 Task: Start a Sprint called Sprint0000000156 in Scrum Project Project0000000052 in Jira. Create a Scrum Project Project0000000053 in Jira. Create a Scrum Project Project0000000054 in Jira. Add Person0000000105 as Team Member of Scrum Project Project0000000053 in Jira. Add Person0000000106 as Team Member of Scrum Project Project0000000053 in Jira
Action: Mouse moved to (124, 307)
Screenshot: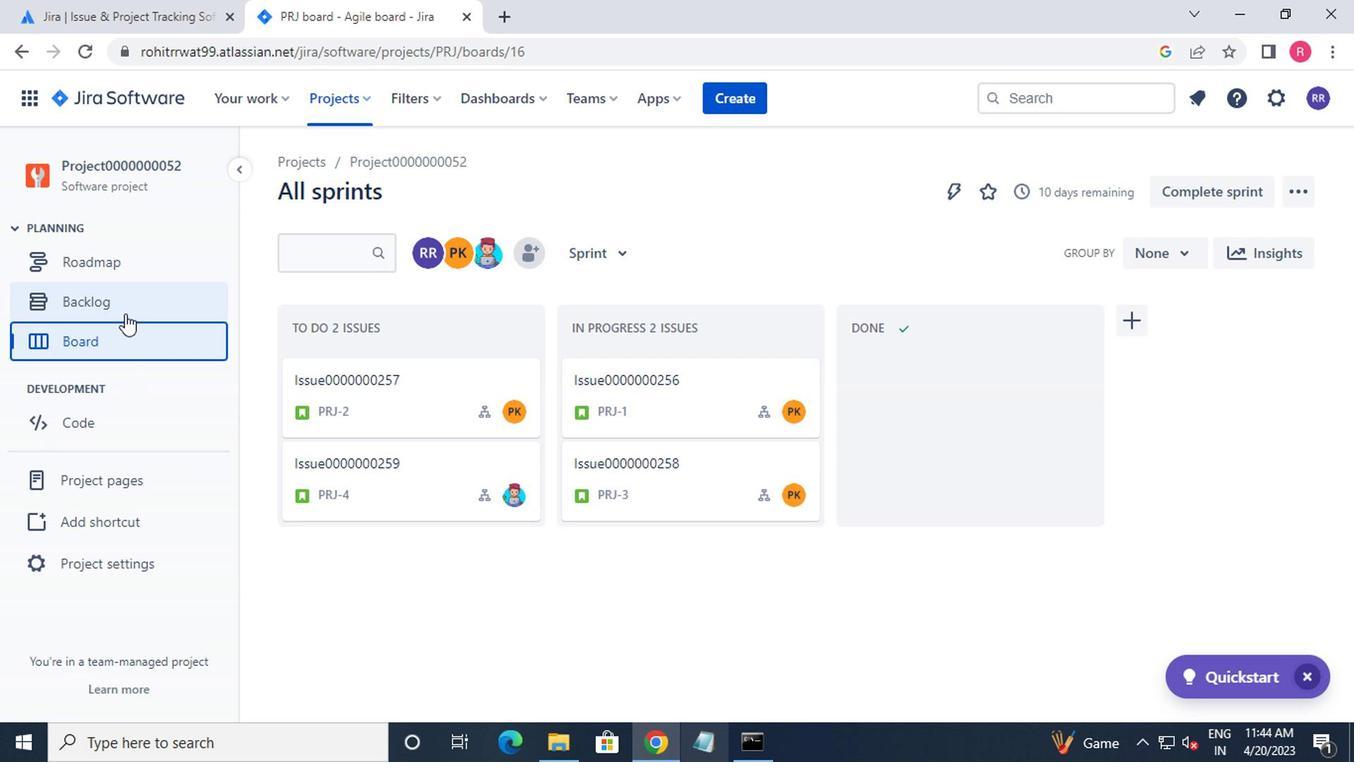 
Action: Mouse pressed left at (124, 307)
Screenshot: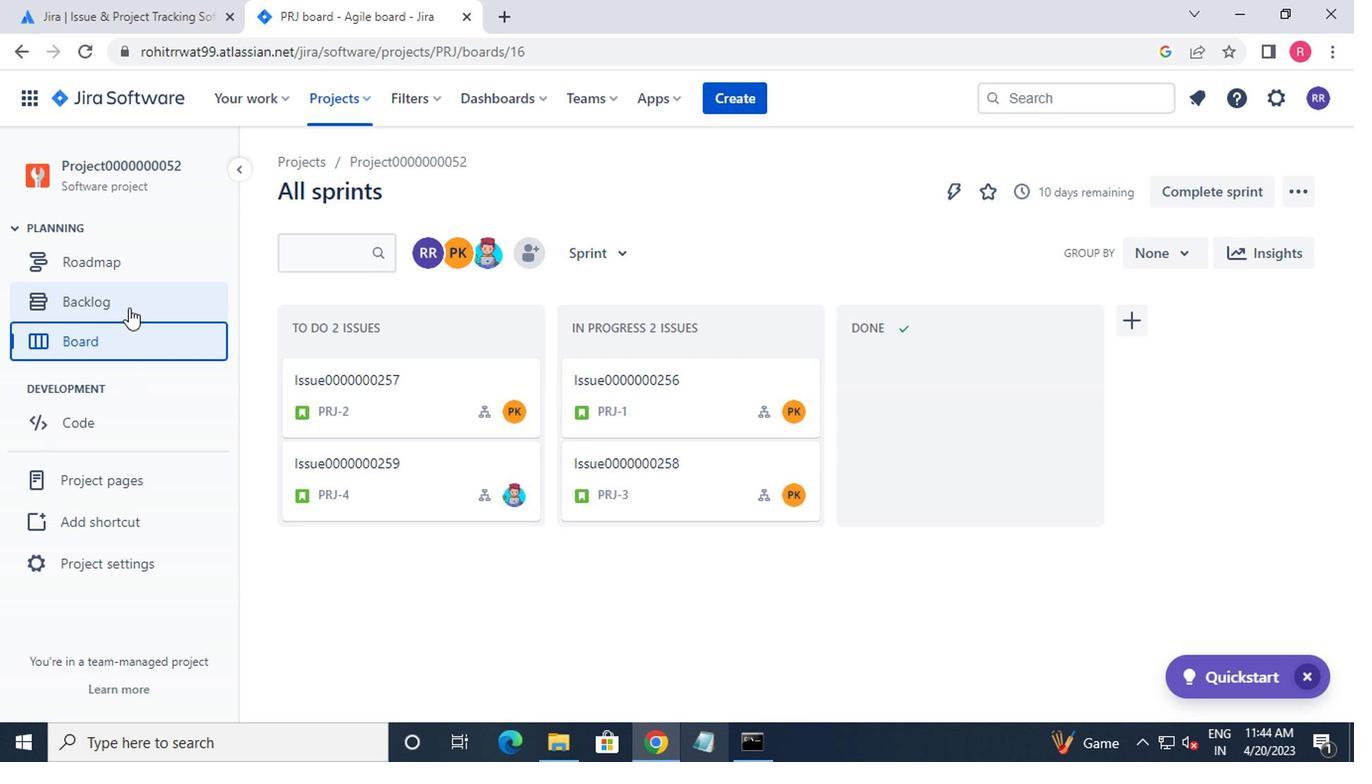 
Action: Mouse moved to (475, 422)
Screenshot: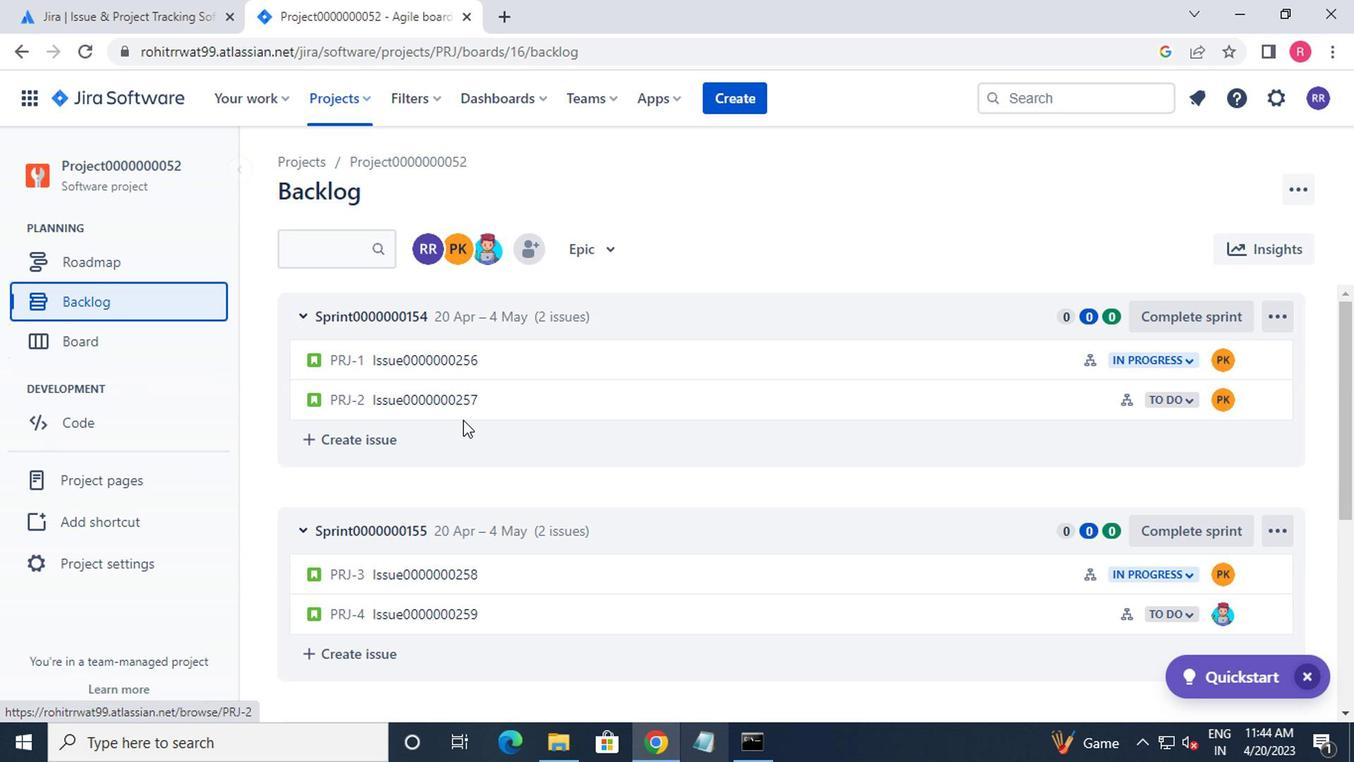 
Action: Mouse scrolled (475, 421) with delta (0, -1)
Screenshot: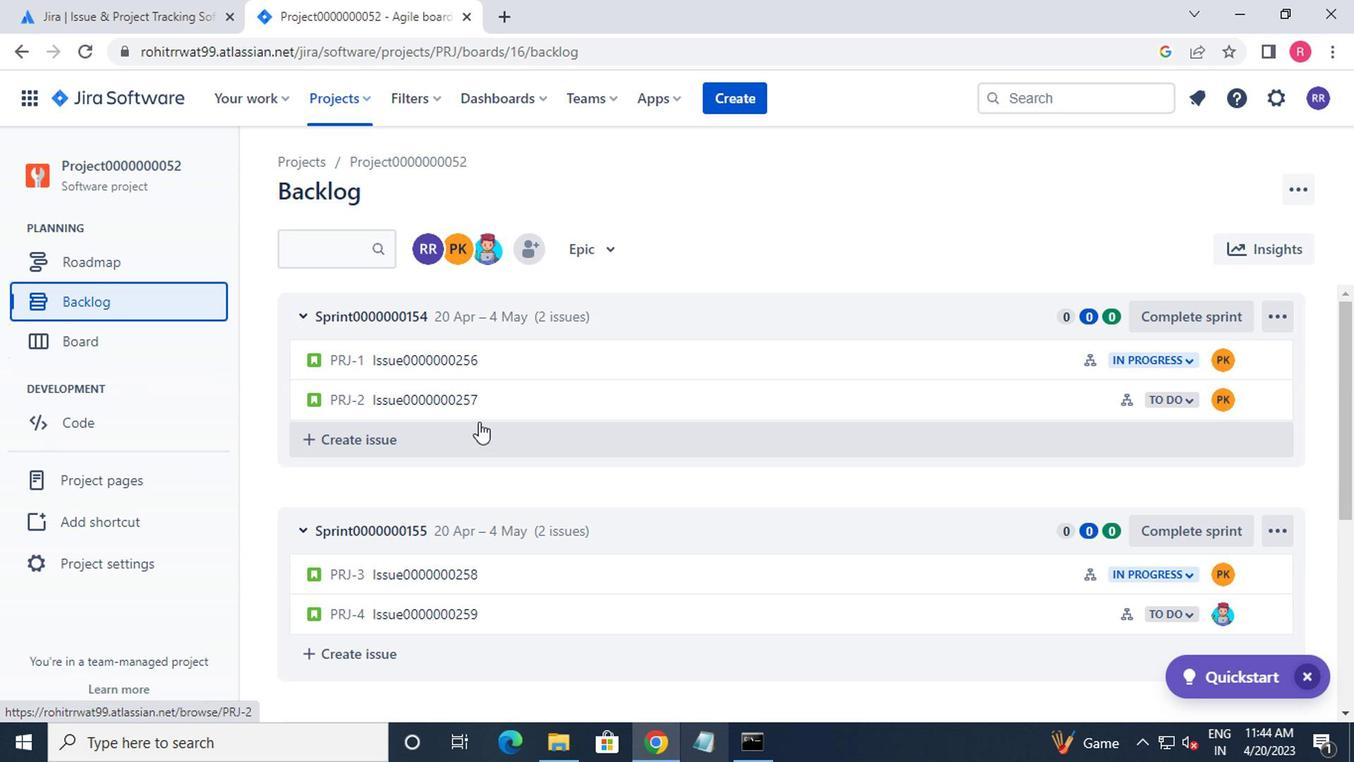 
Action: Mouse moved to (475, 424)
Screenshot: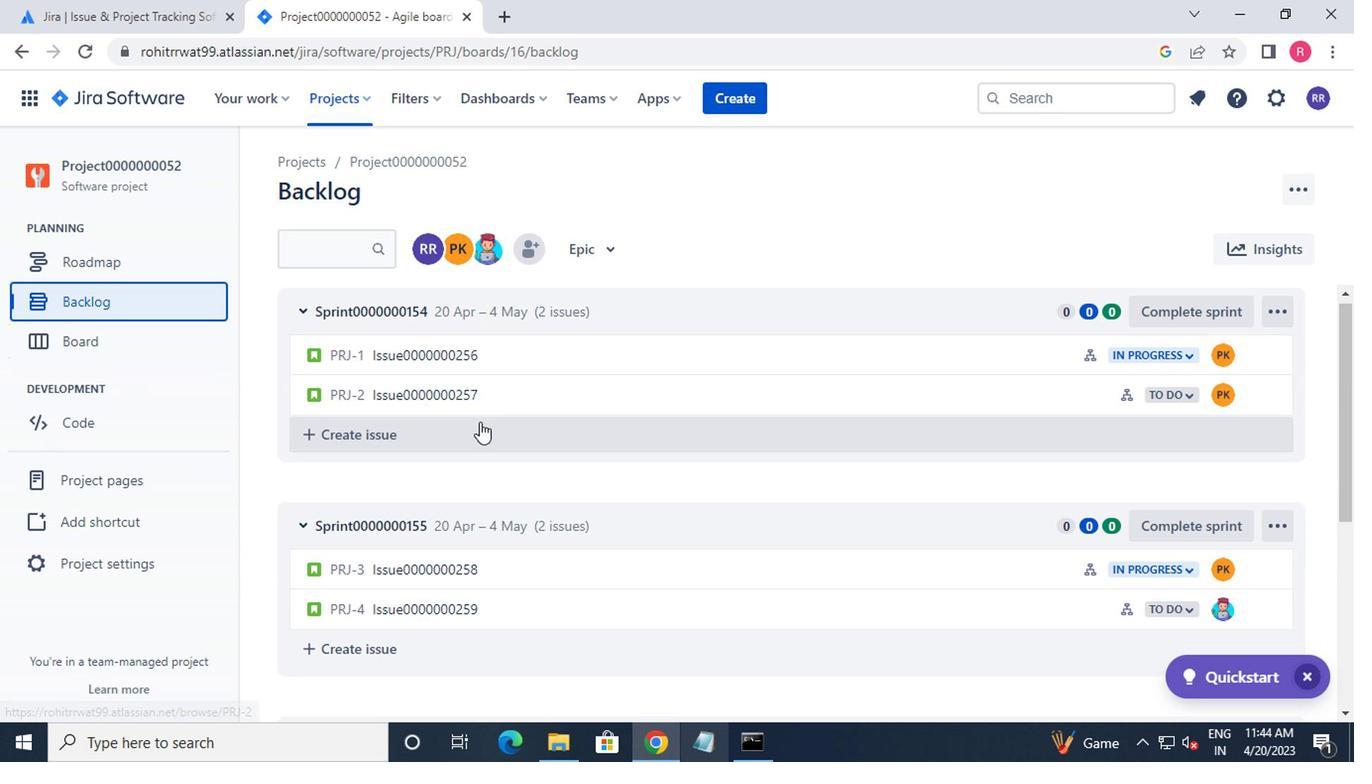 
Action: Mouse scrolled (475, 423) with delta (0, -1)
Screenshot: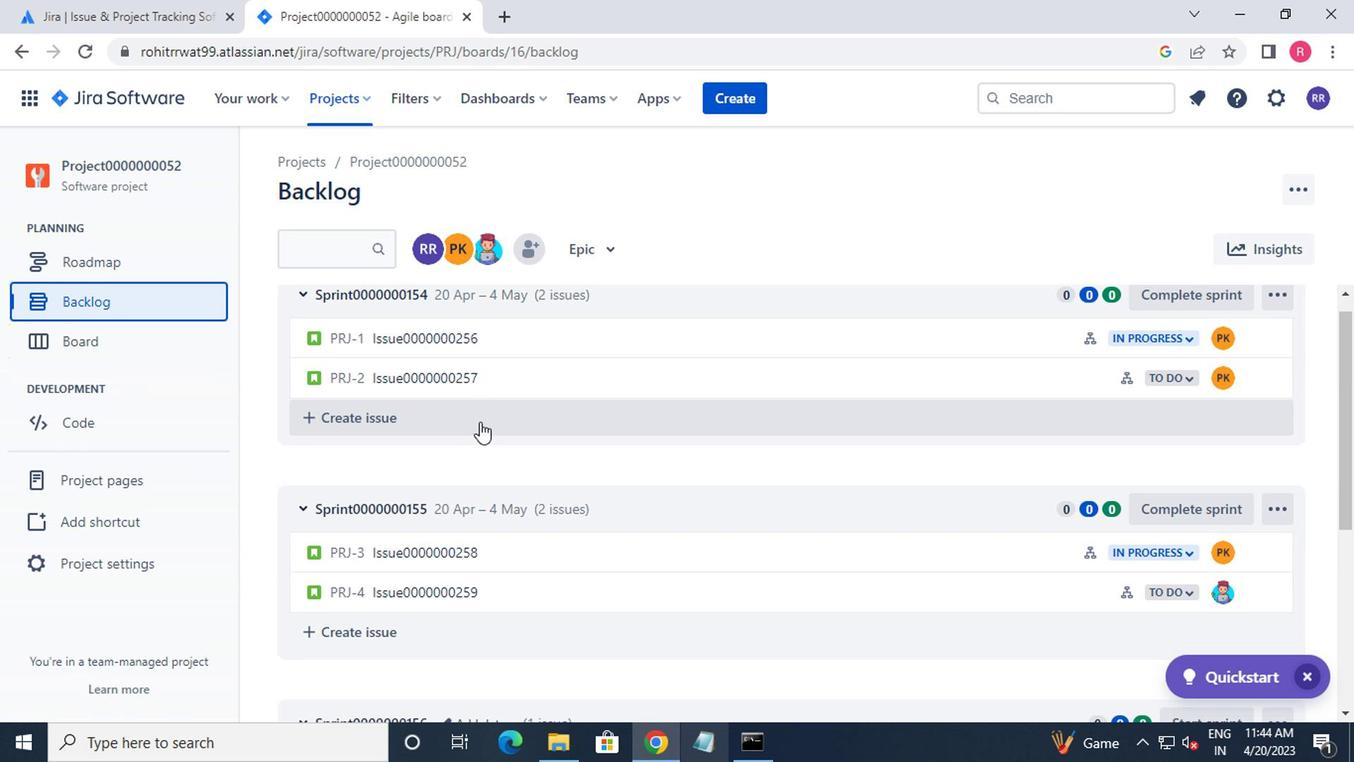 
Action: Mouse moved to (1195, 547)
Screenshot: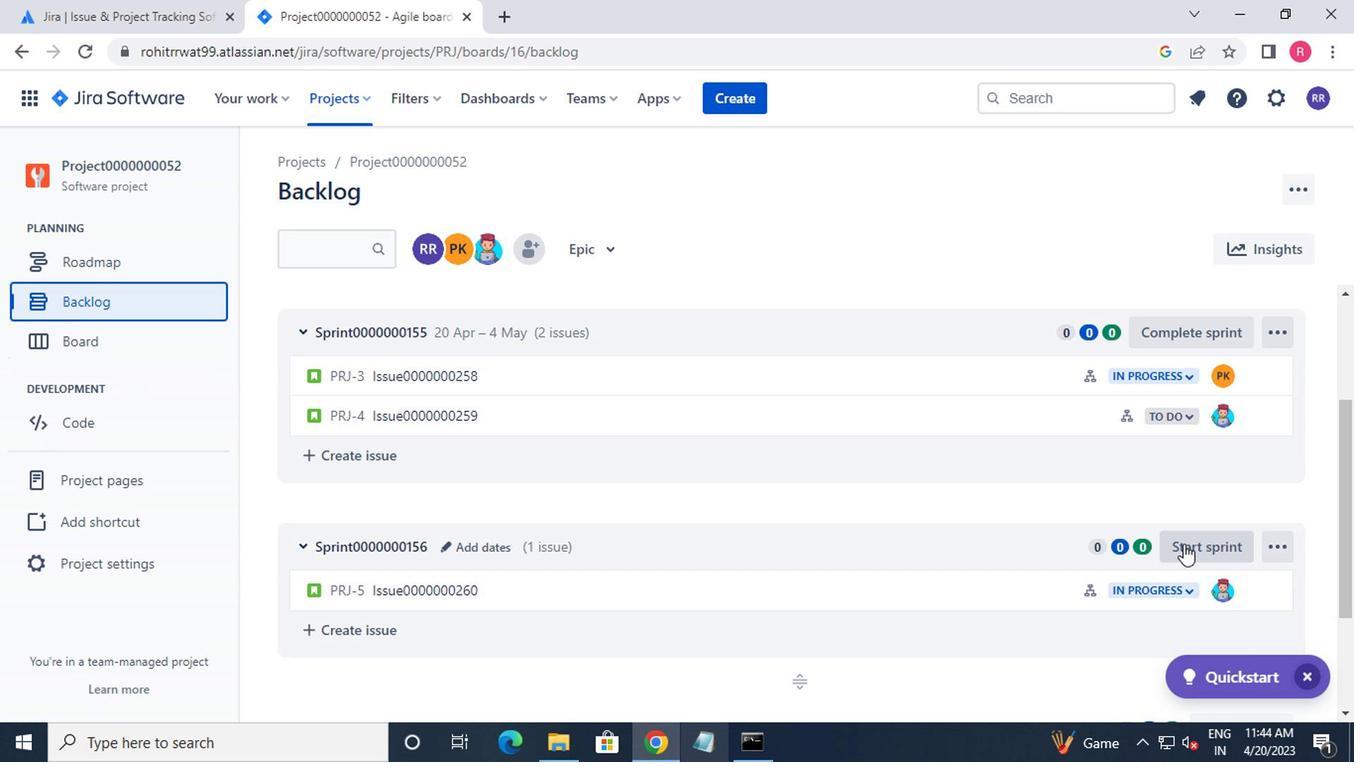 
Action: Mouse pressed left at (1195, 547)
Screenshot: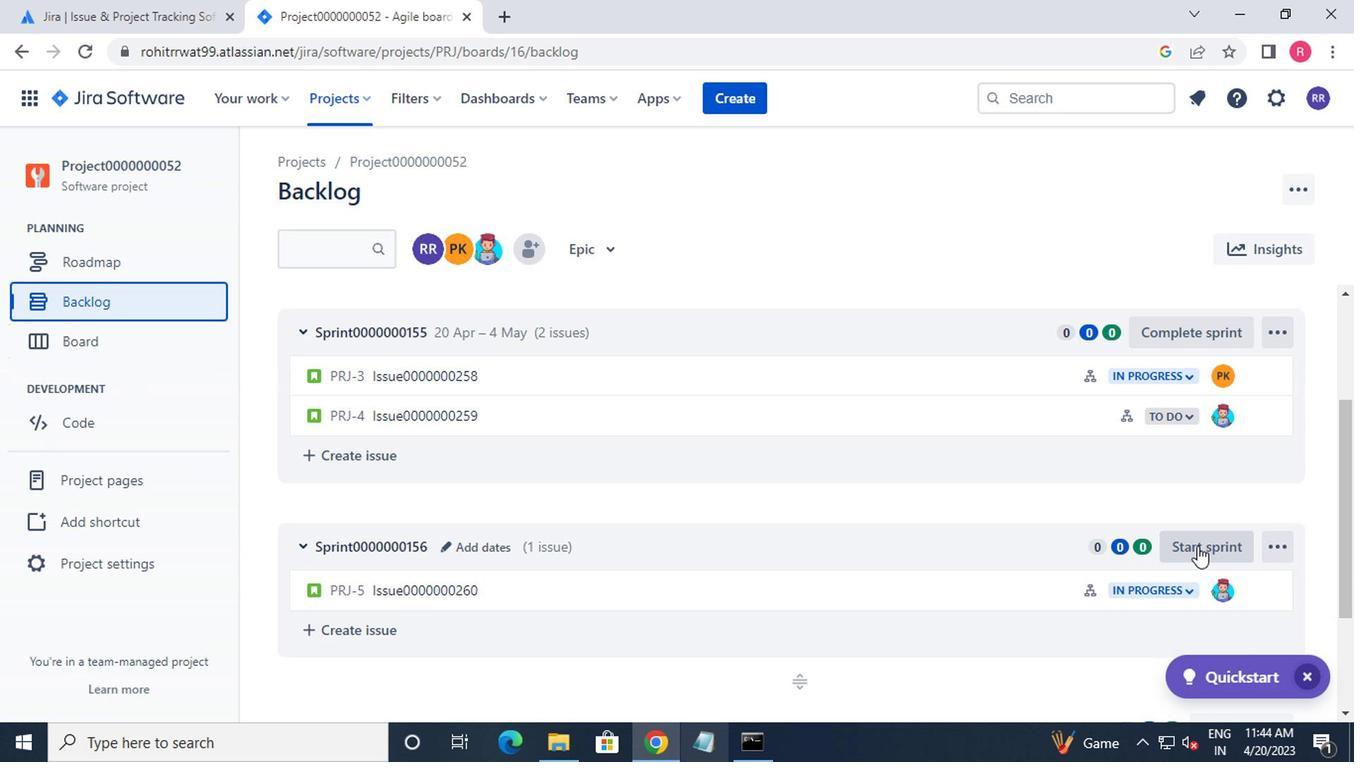 
Action: Mouse moved to (865, 695)
Screenshot: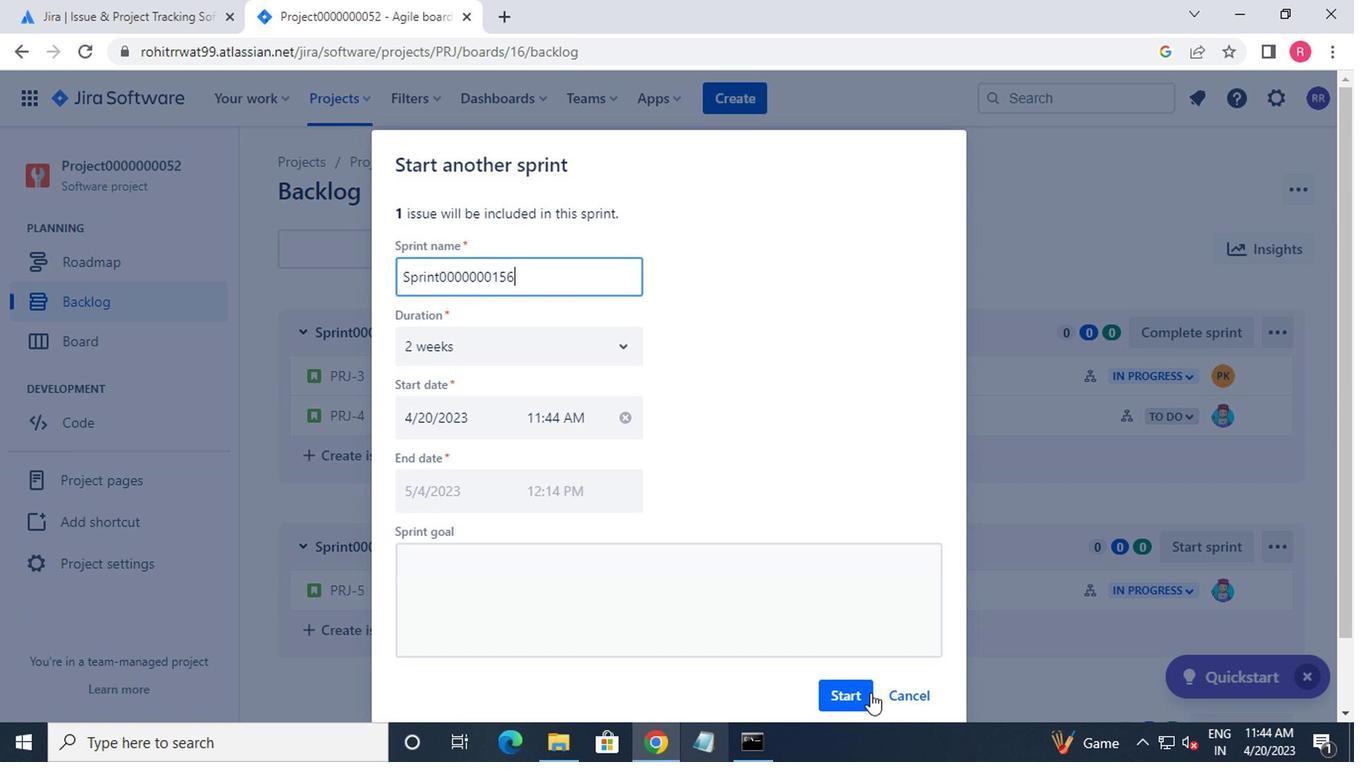 
Action: Mouse pressed left at (865, 695)
Screenshot: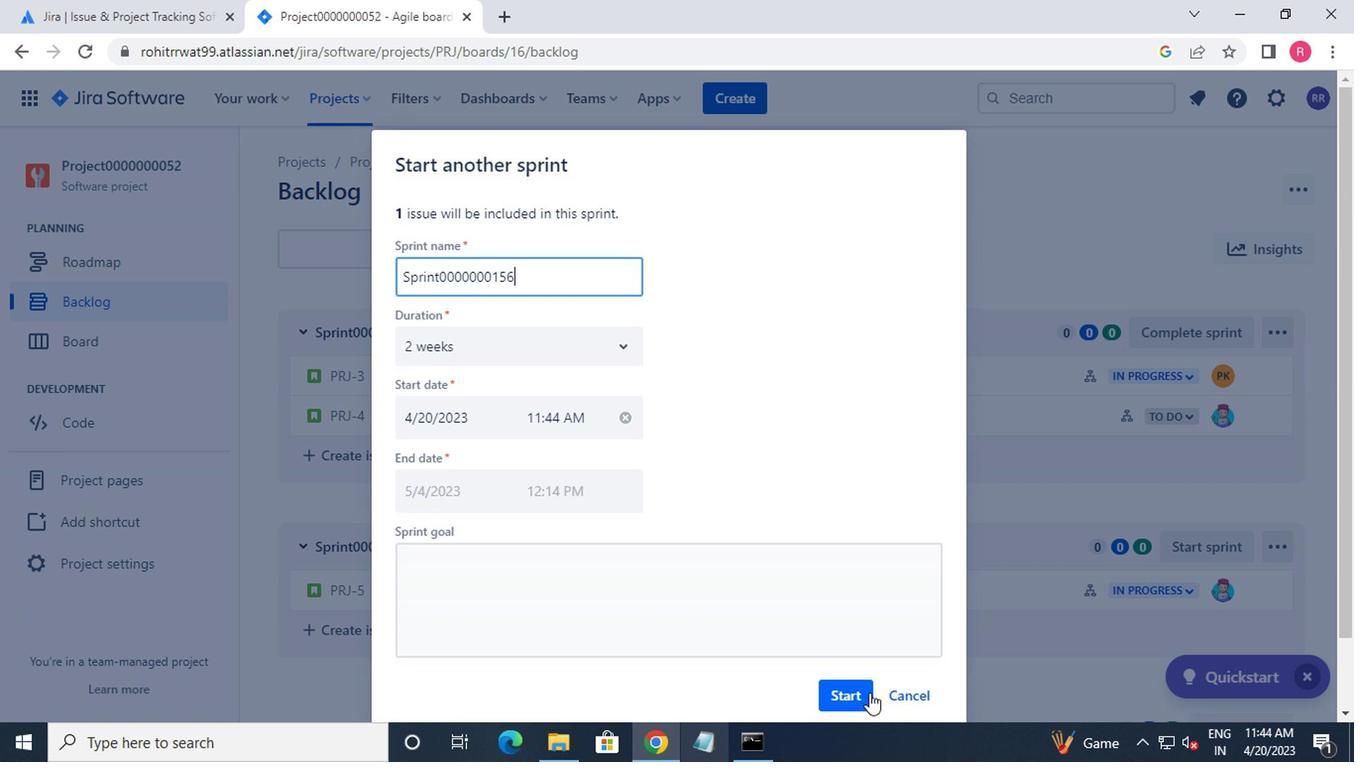 
Action: Mouse moved to (333, 106)
Screenshot: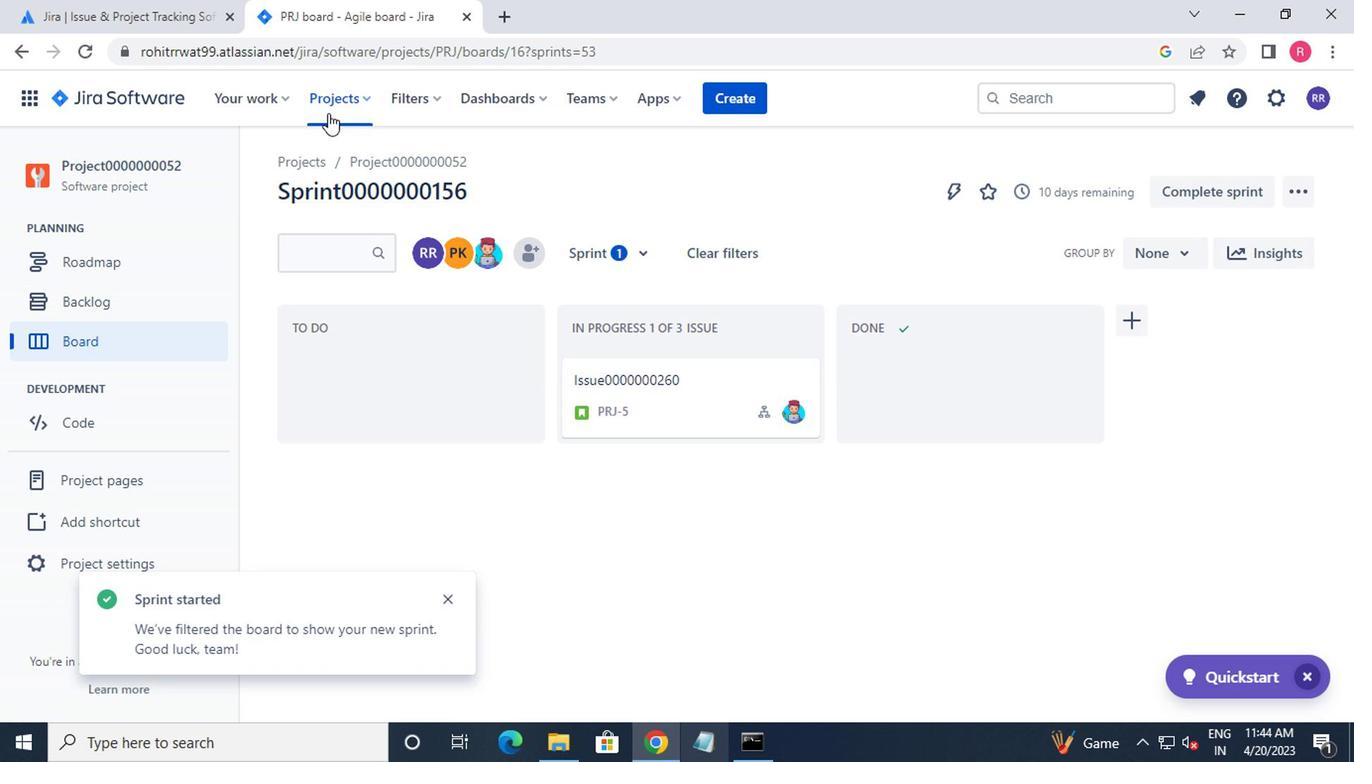 
Action: Mouse pressed left at (333, 106)
Screenshot: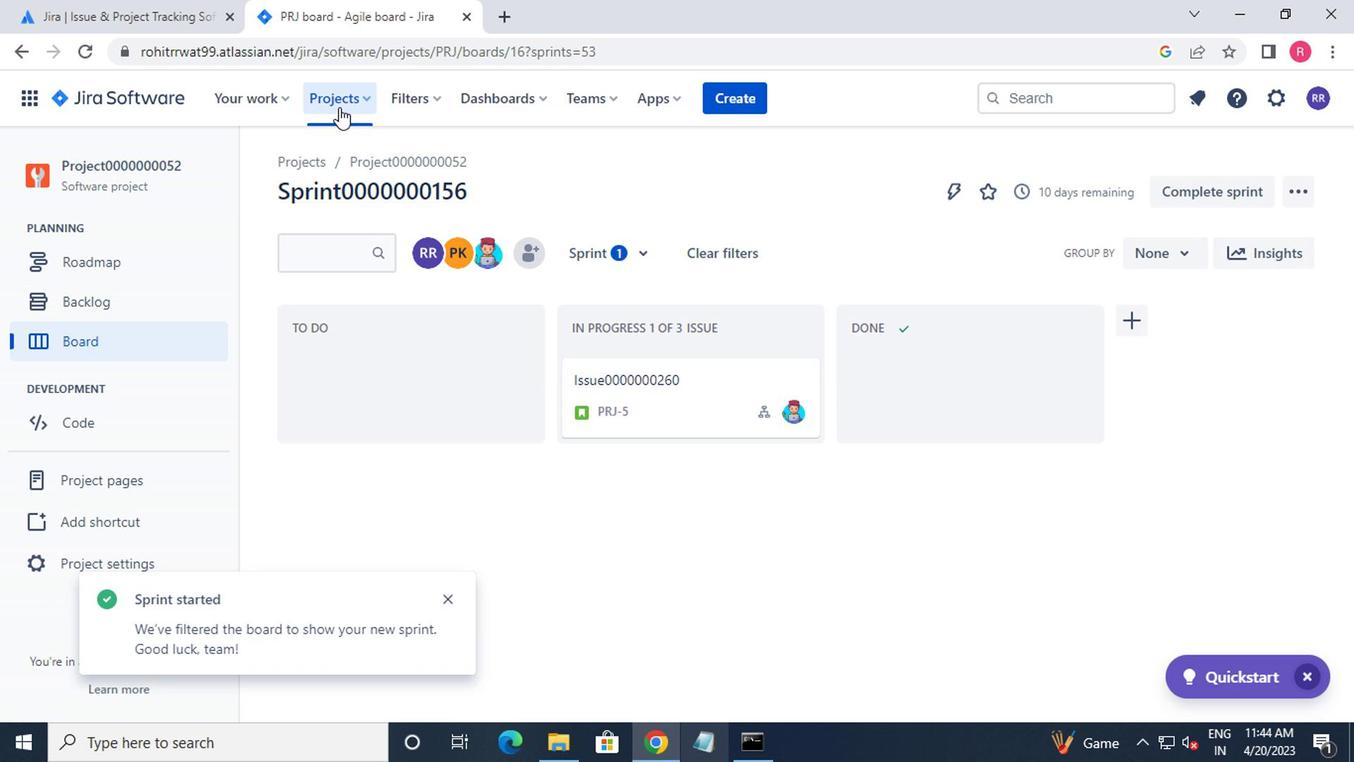 
Action: Mouse moved to (411, 492)
Screenshot: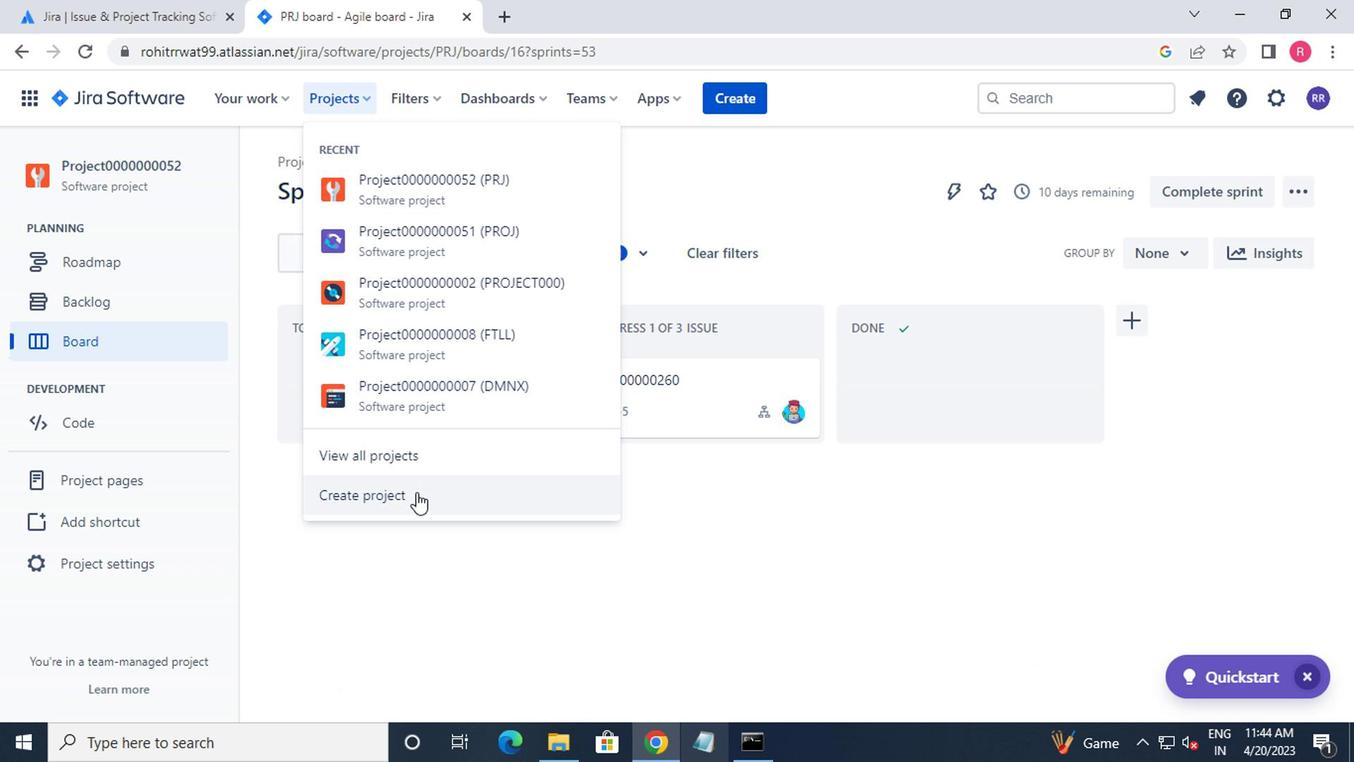 
Action: Mouse pressed left at (411, 492)
Screenshot: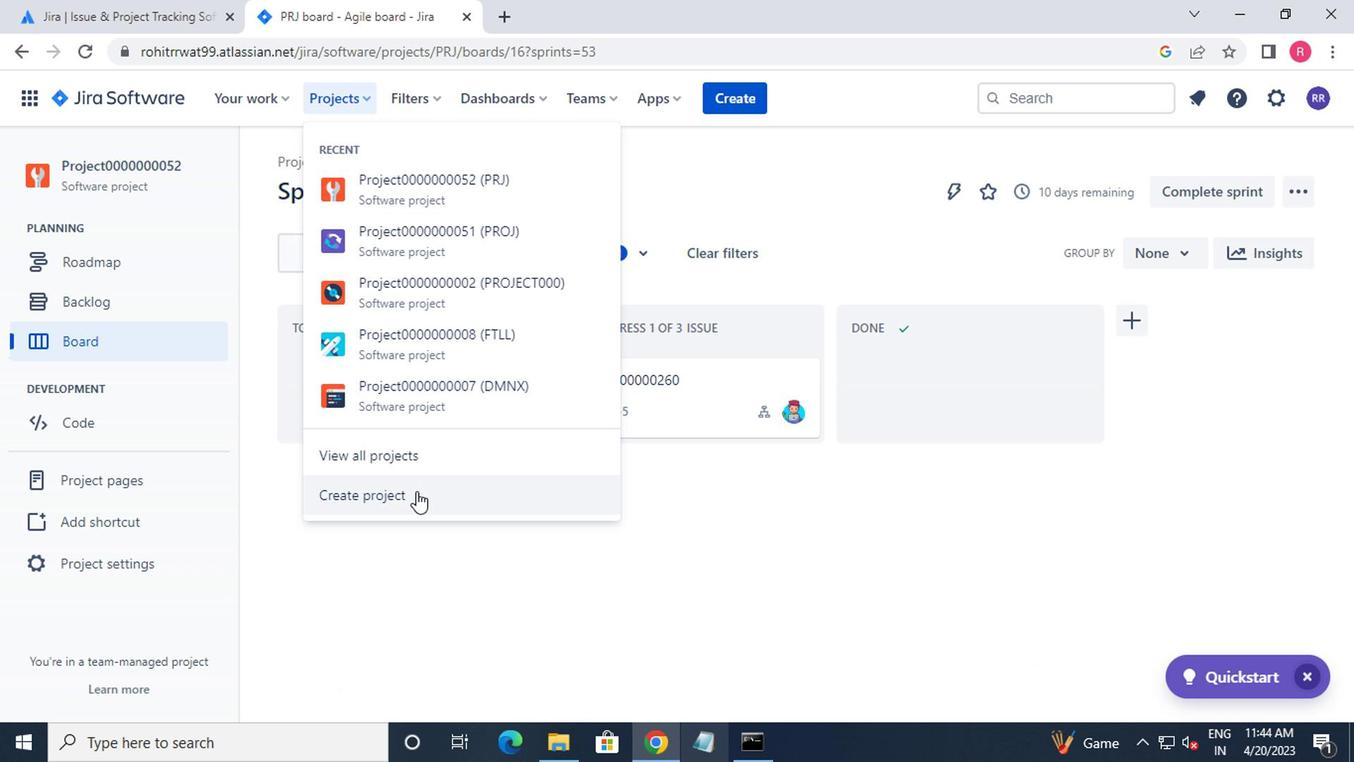 
Action: Mouse moved to (614, 506)
Screenshot: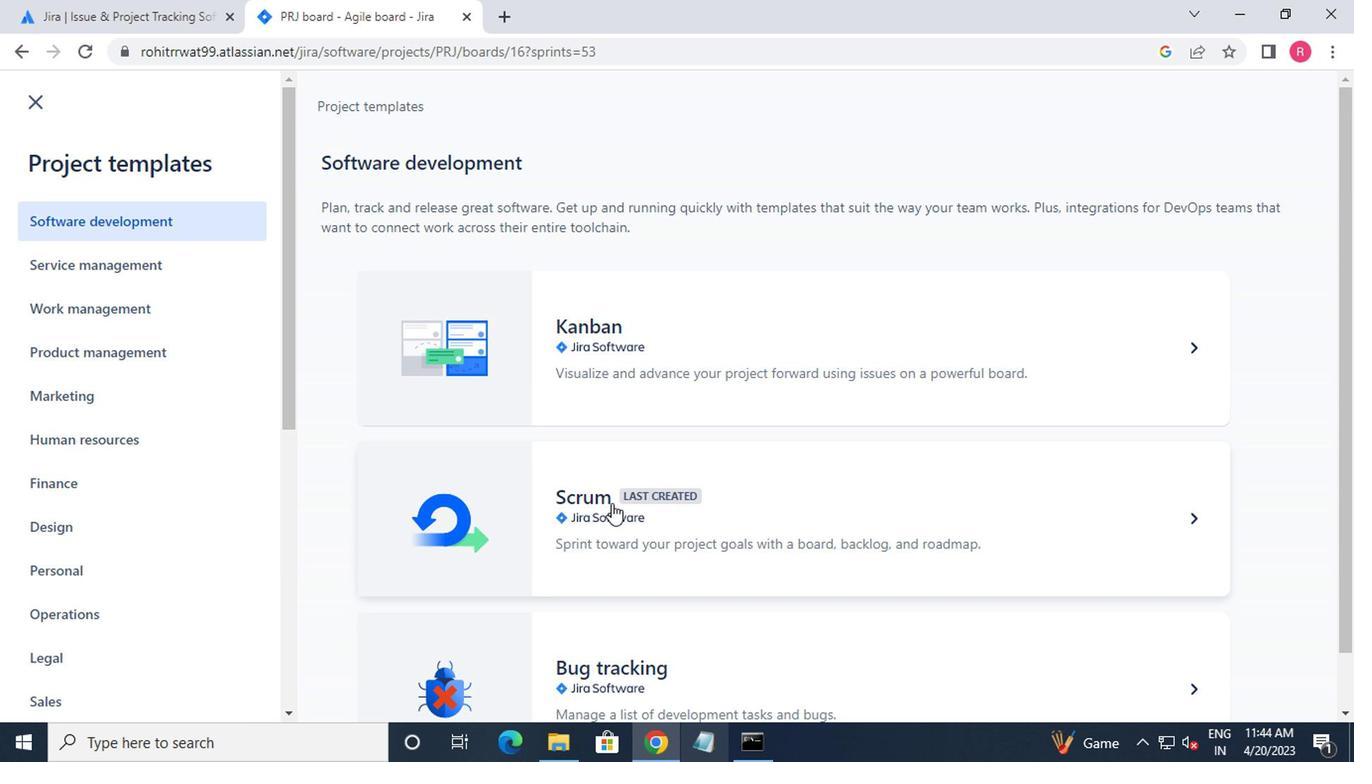 
Action: Mouse pressed left at (614, 506)
Screenshot: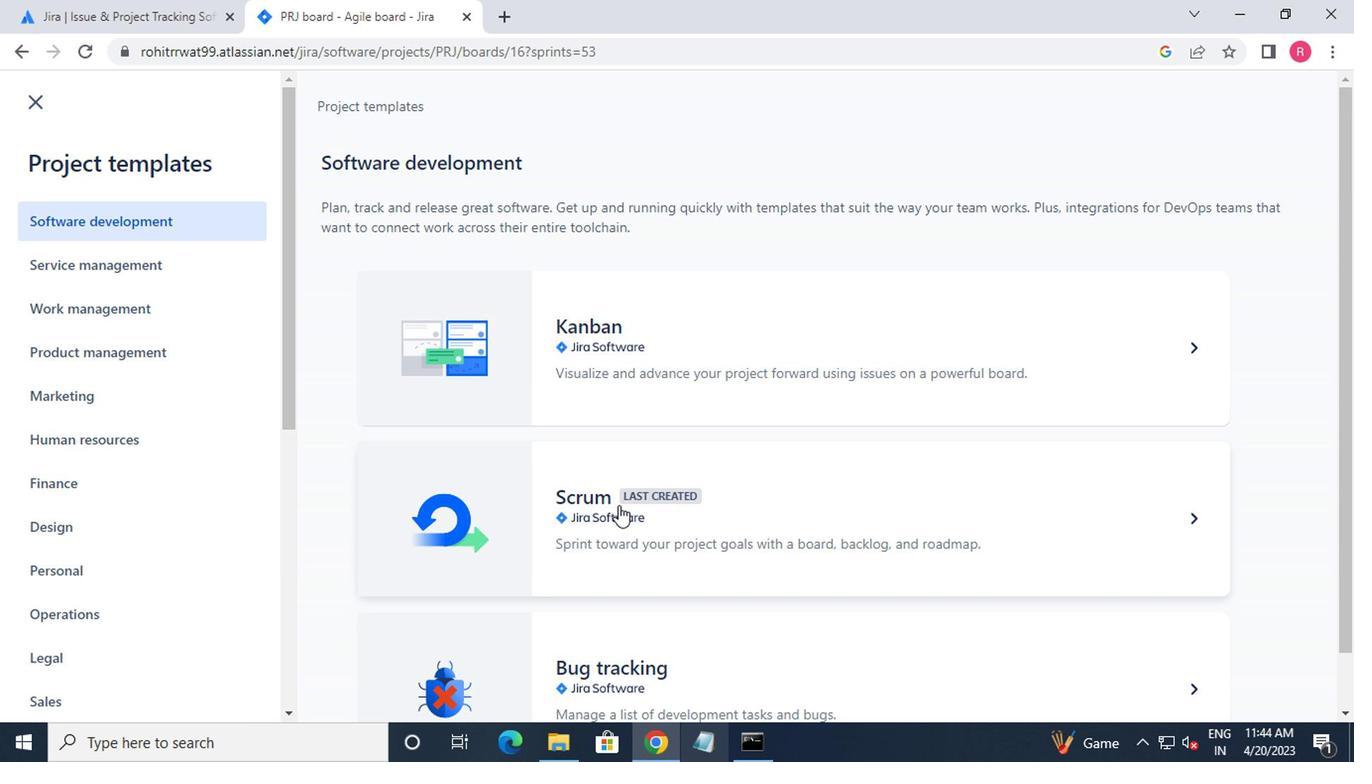 
Action: Mouse moved to (1213, 666)
Screenshot: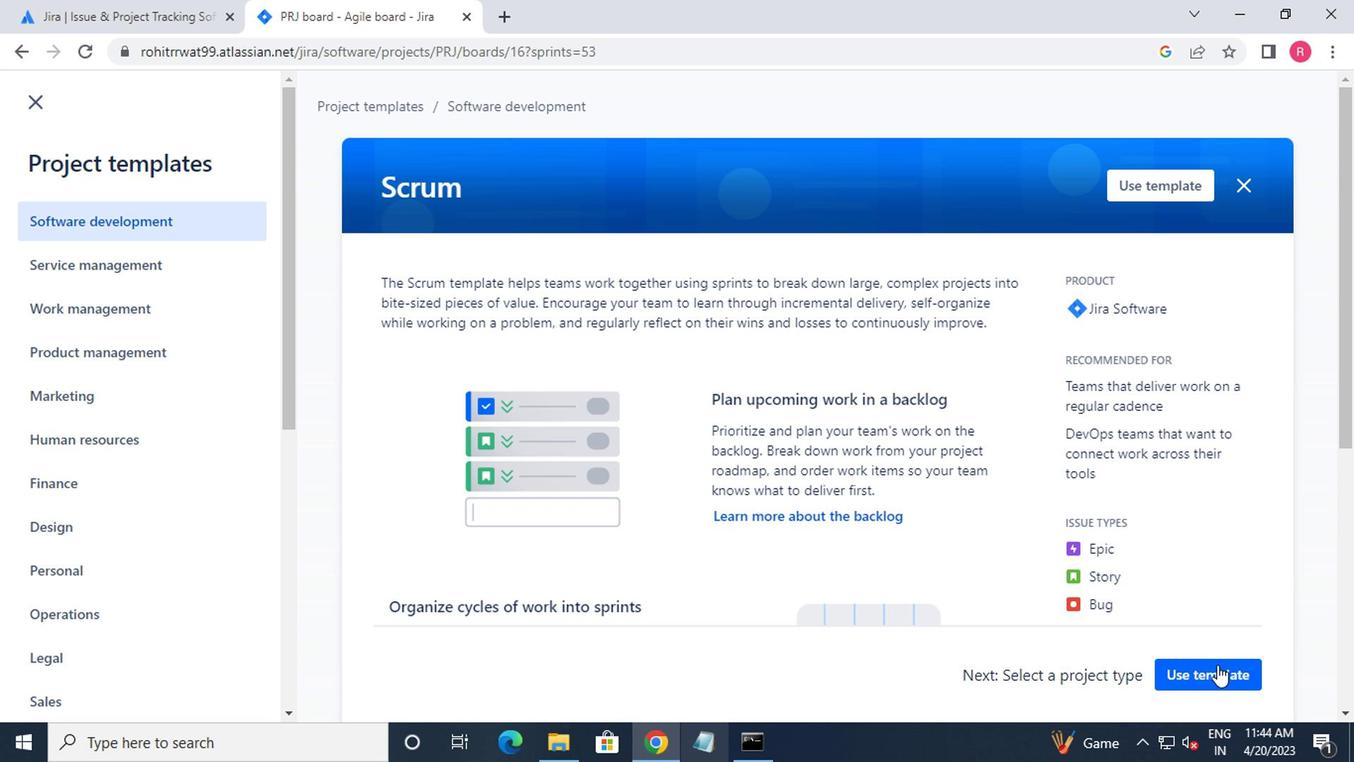
Action: Mouse pressed left at (1213, 666)
Screenshot: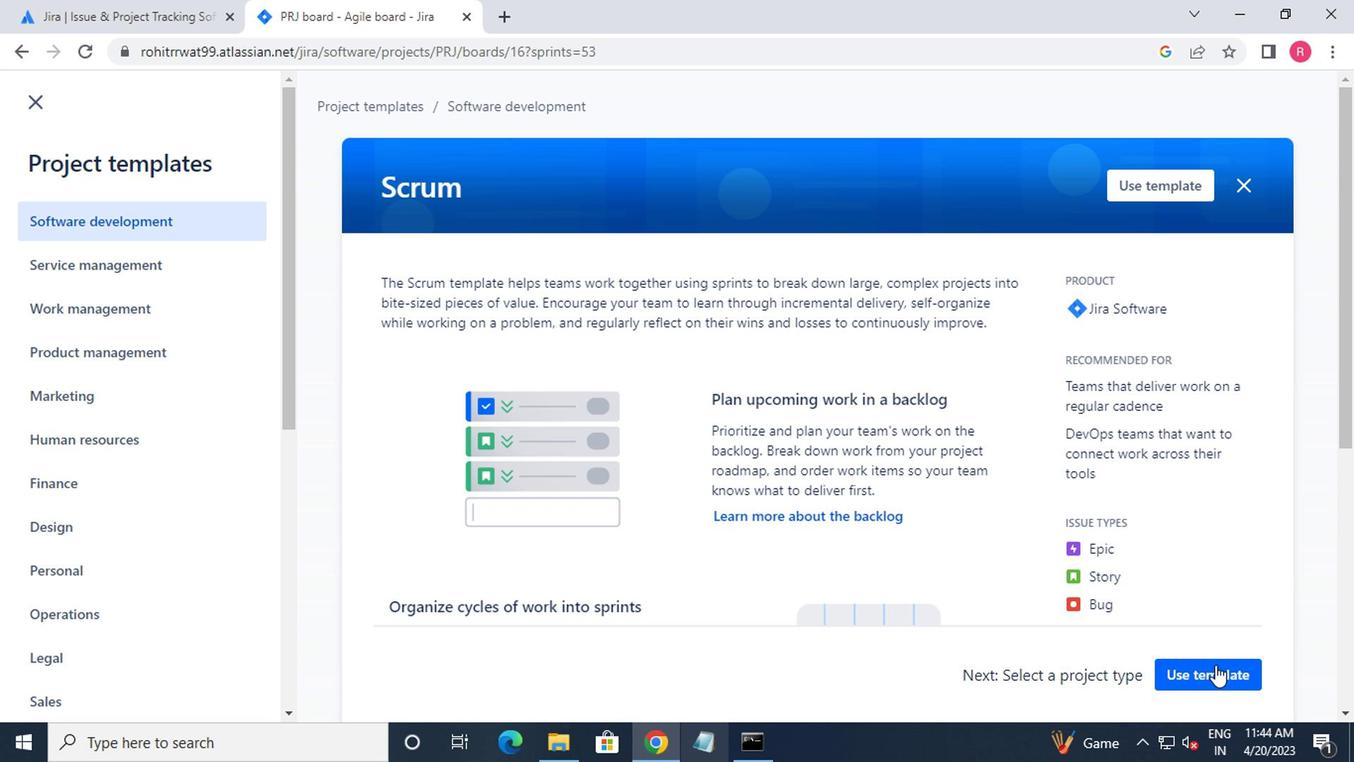 
Action: Mouse moved to (588, 656)
Screenshot: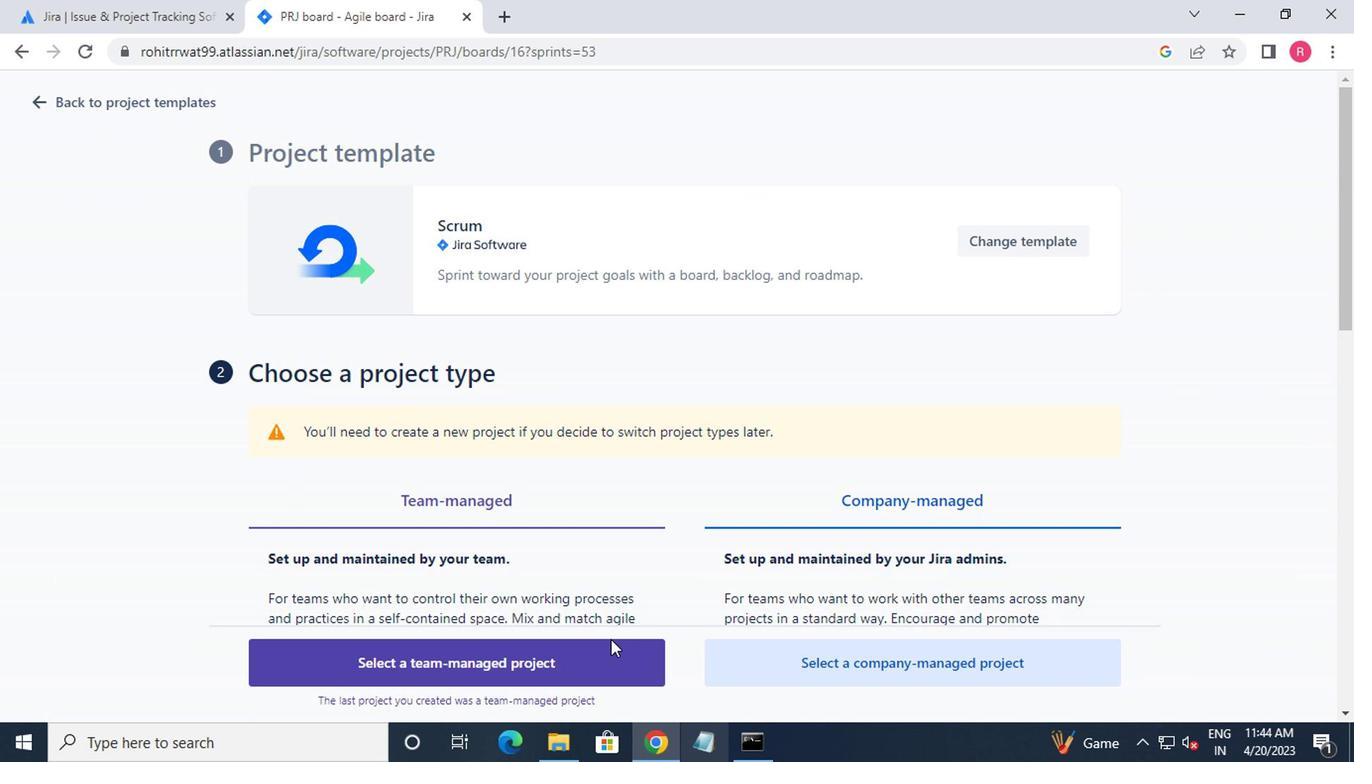
Action: Mouse pressed left at (588, 656)
Screenshot: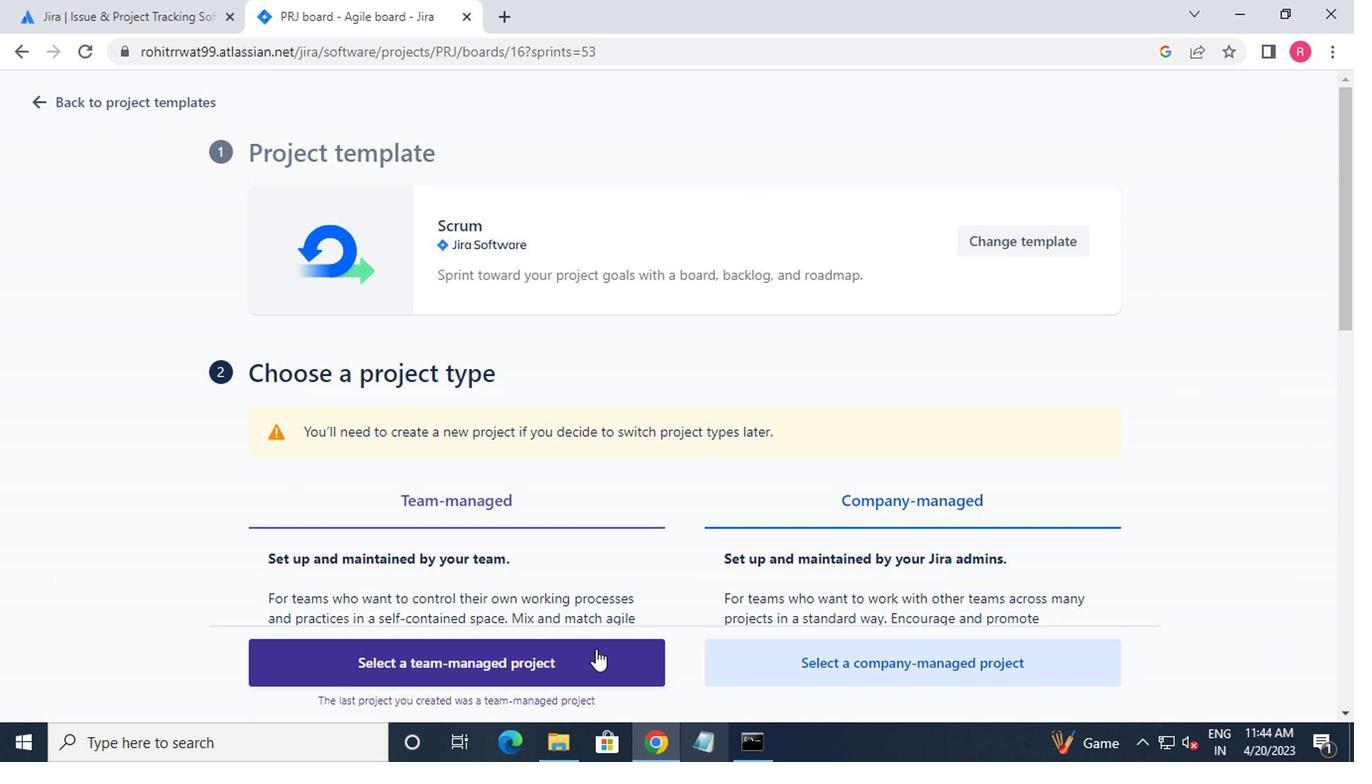 
Action: Mouse moved to (481, 463)
Screenshot: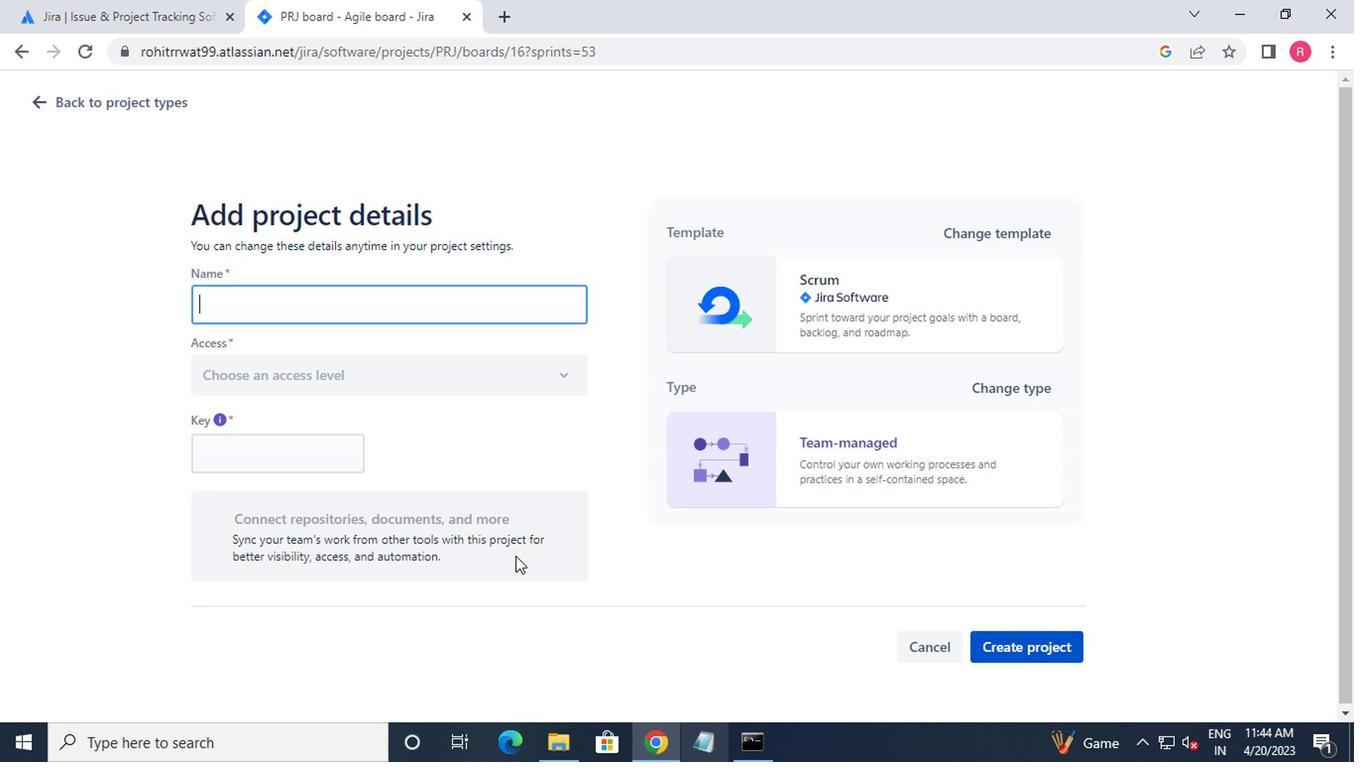 
Action: Key pressed <Key.shift_r>Project0000000053
Screenshot: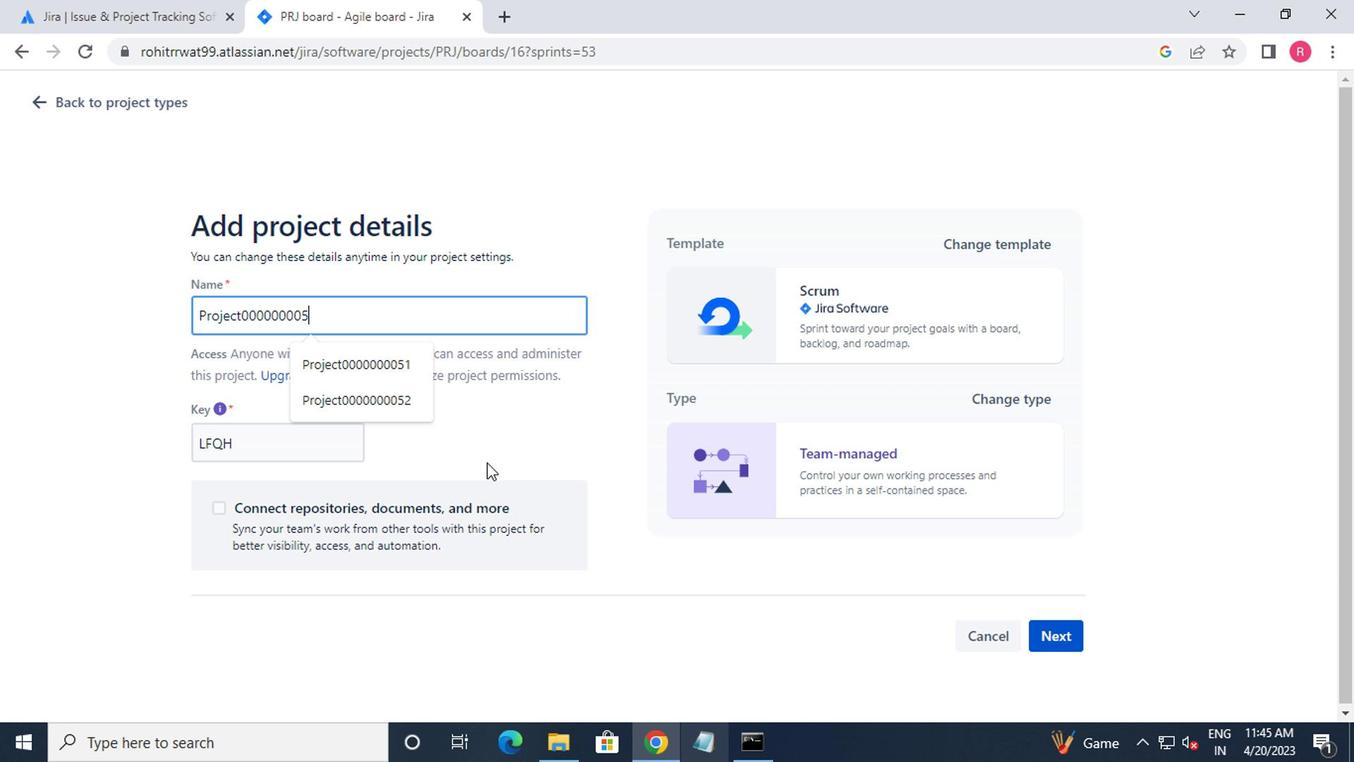
Action: Mouse moved to (1044, 642)
Screenshot: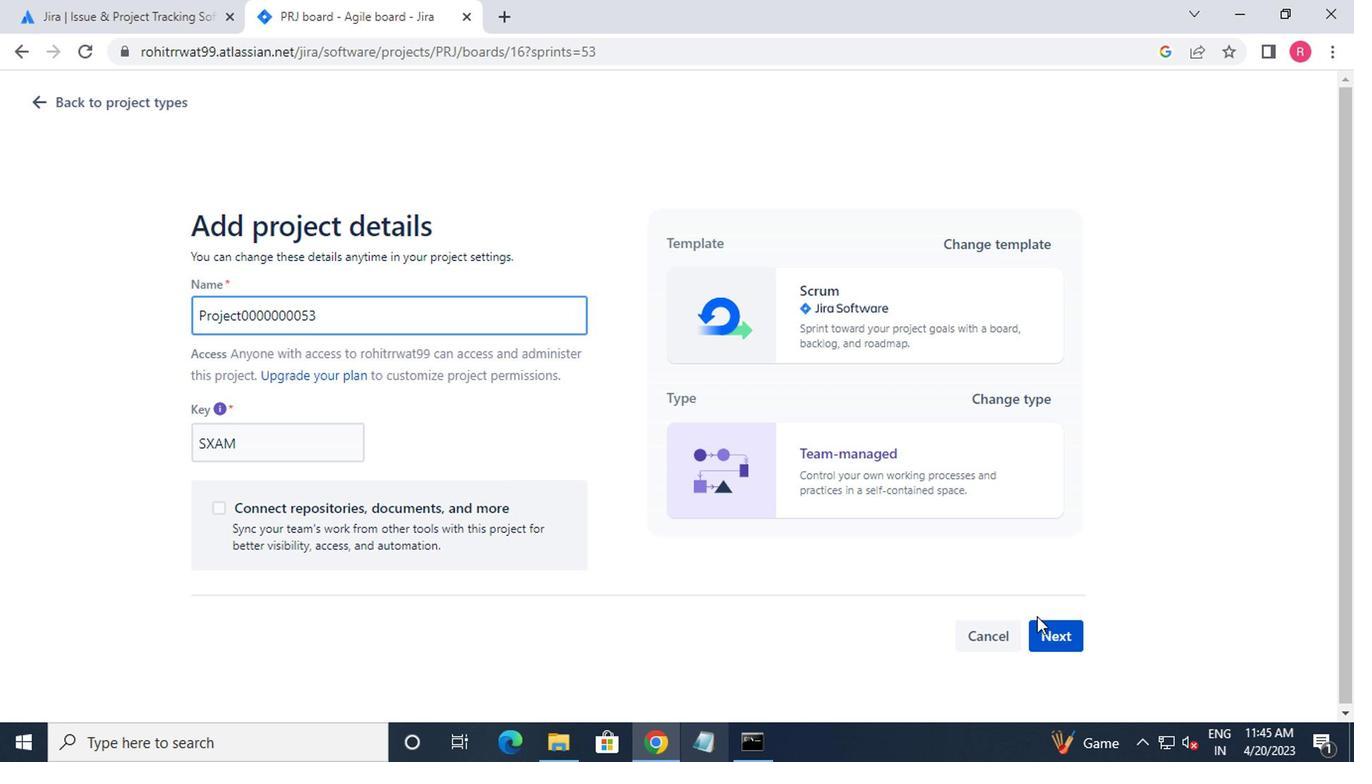 
Action: Mouse pressed left at (1044, 642)
Screenshot: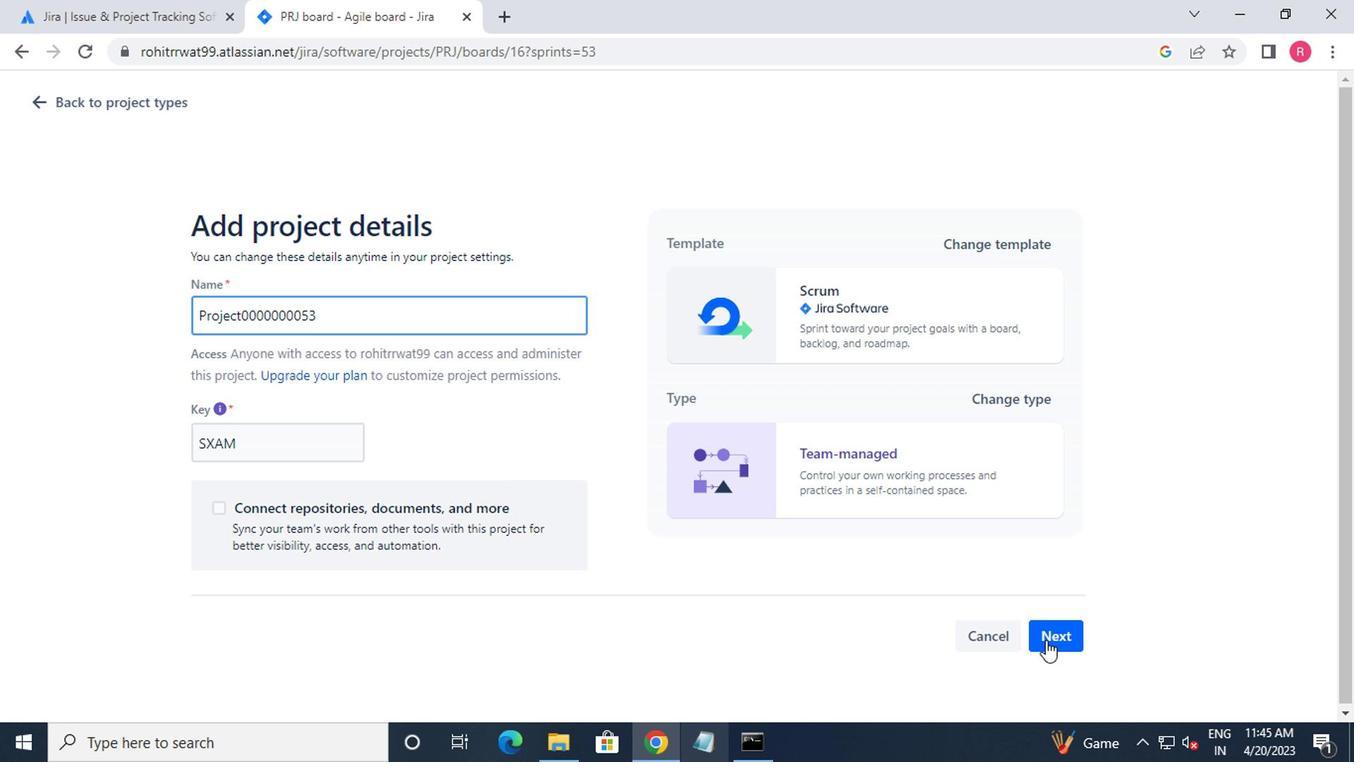 
Action: Mouse moved to (908, 529)
Screenshot: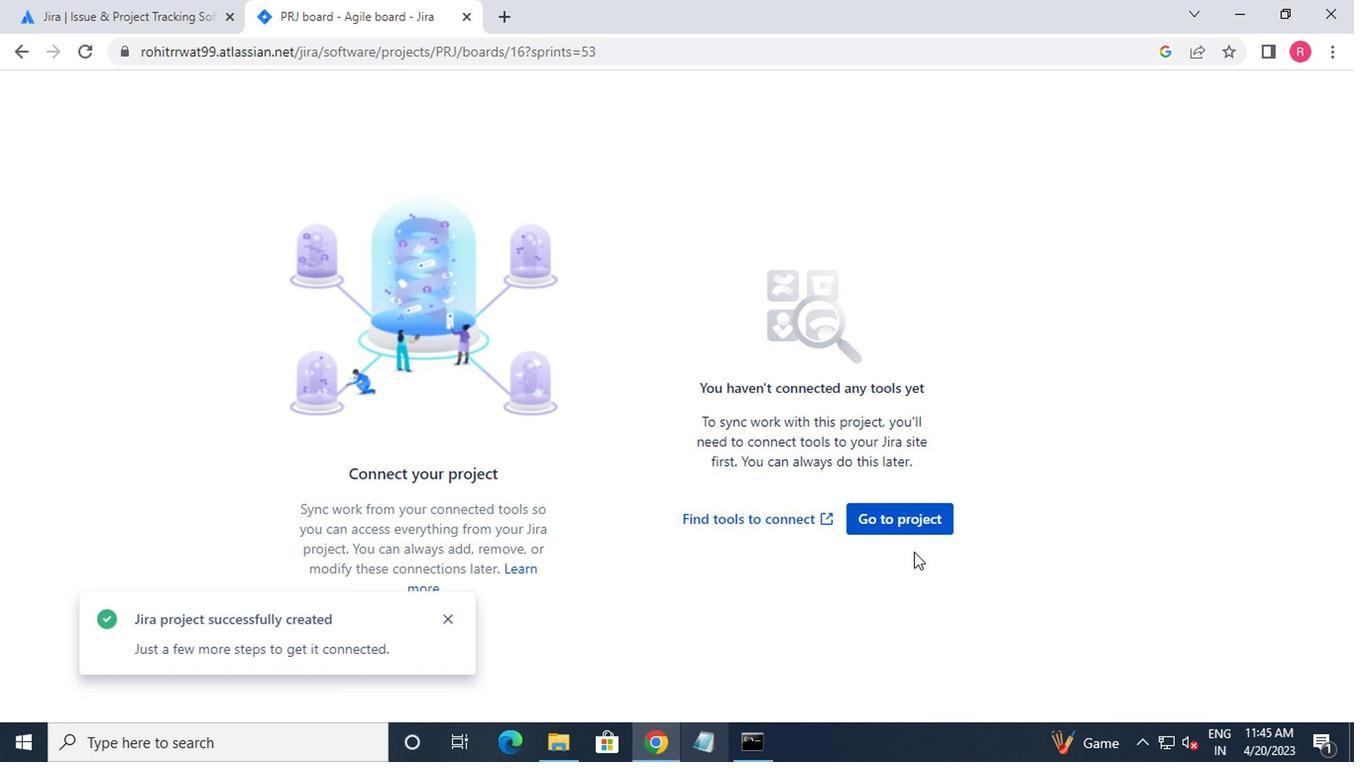 
Action: Mouse pressed left at (908, 529)
Screenshot: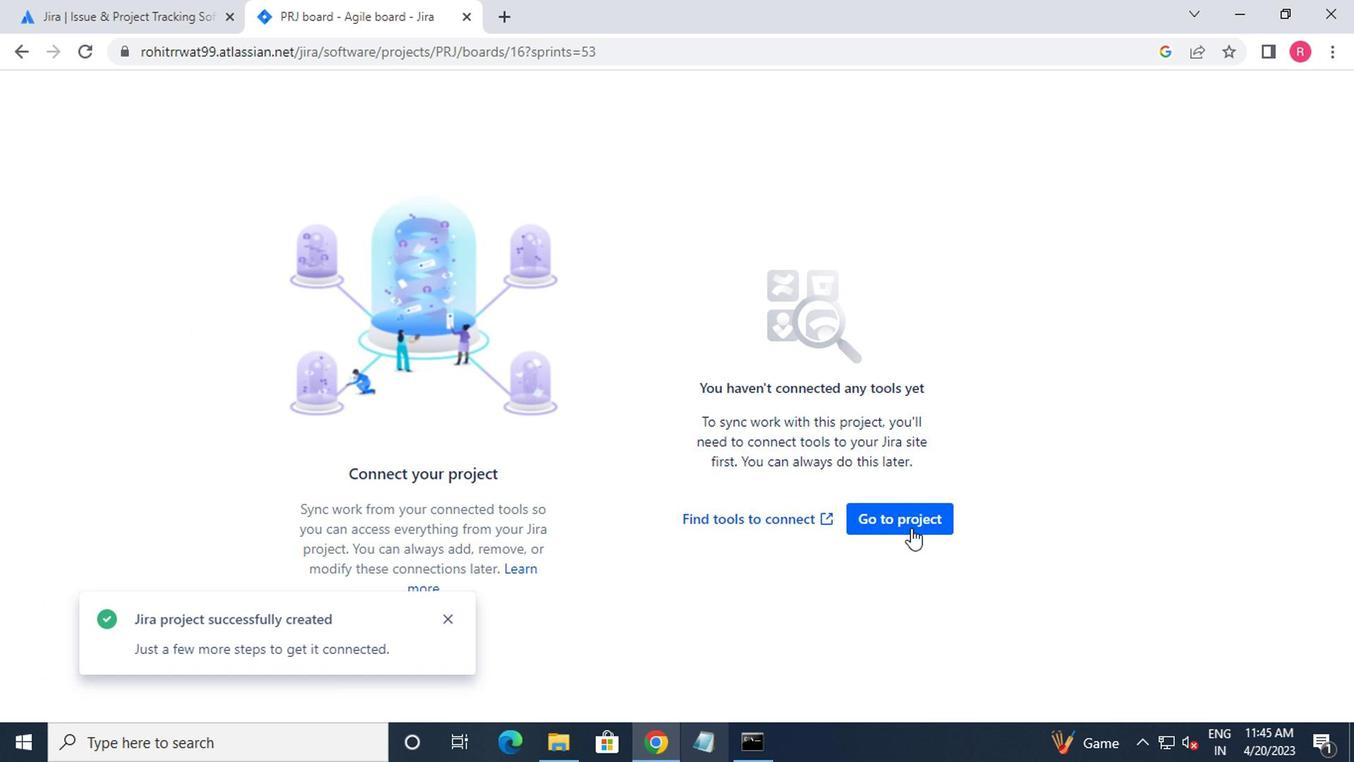 
Action: Mouse moved to (344, 106)
Screenshot: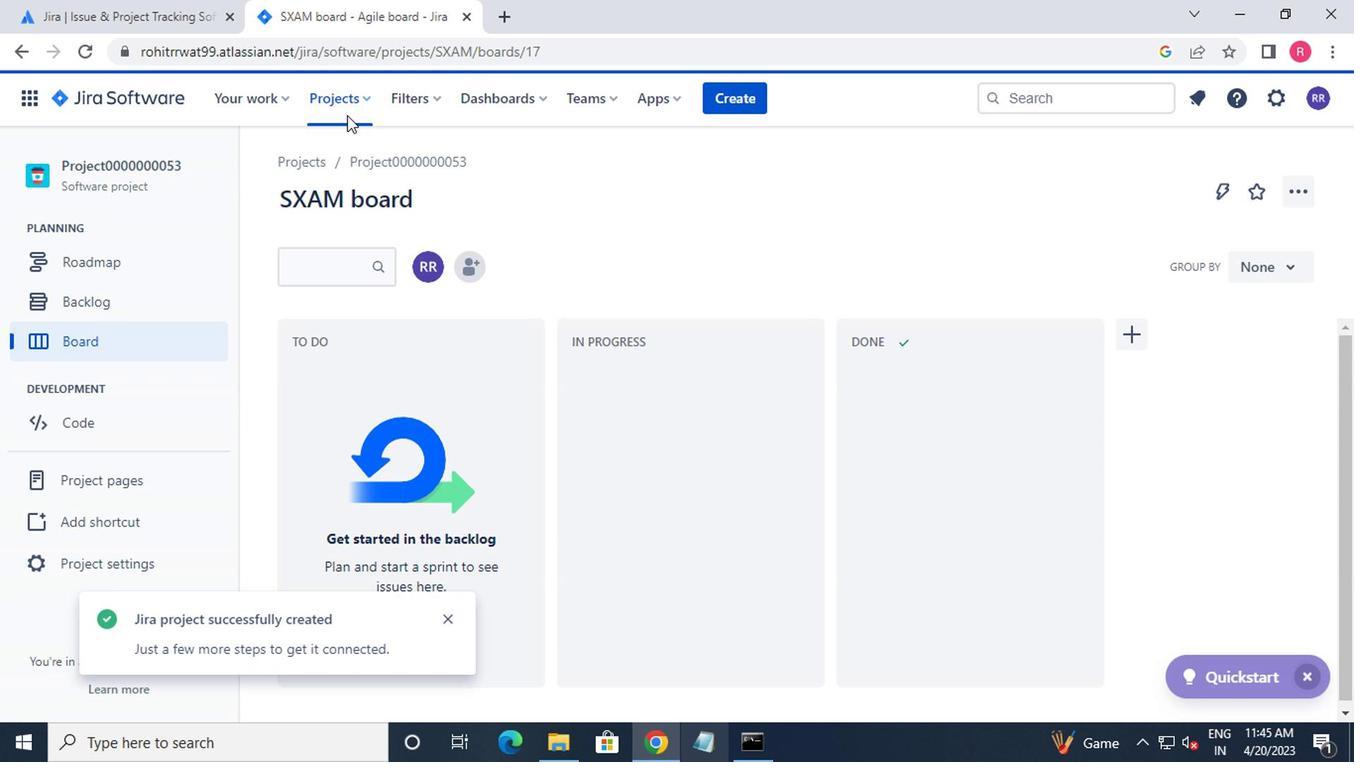 
Action: Mouse pressed left at (344, 106)
Screenshot: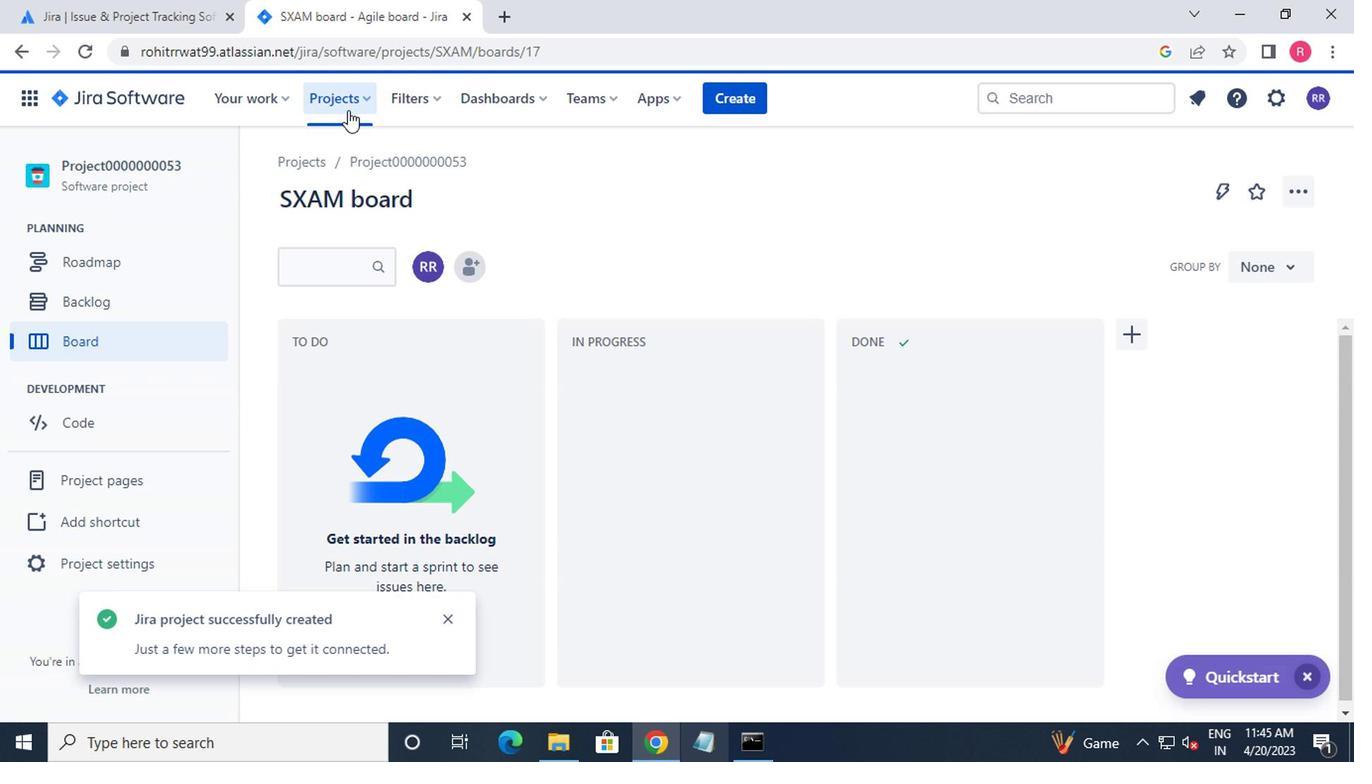 
Action: Mouse moved to (422, 497)
Screenshot: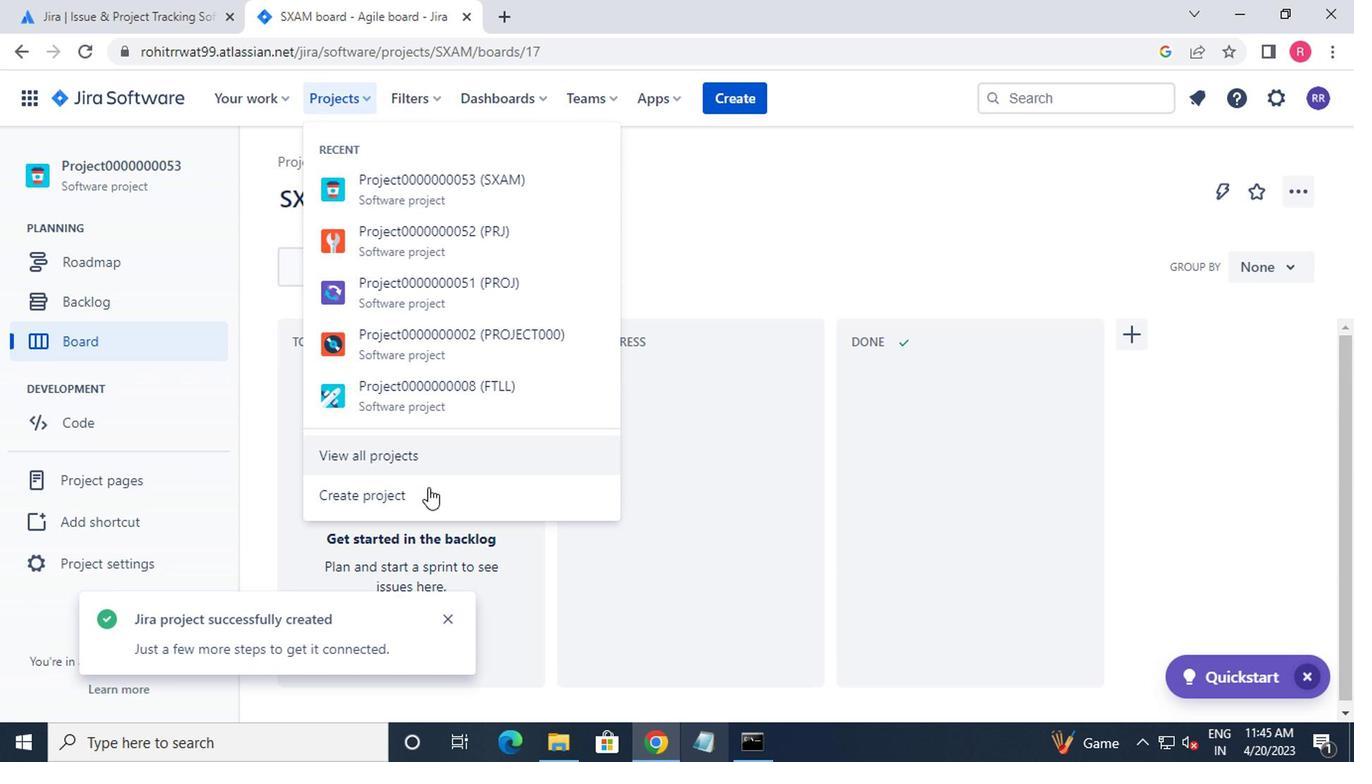 
Action: Mouse pressed left at (422, 497)
Screenshot: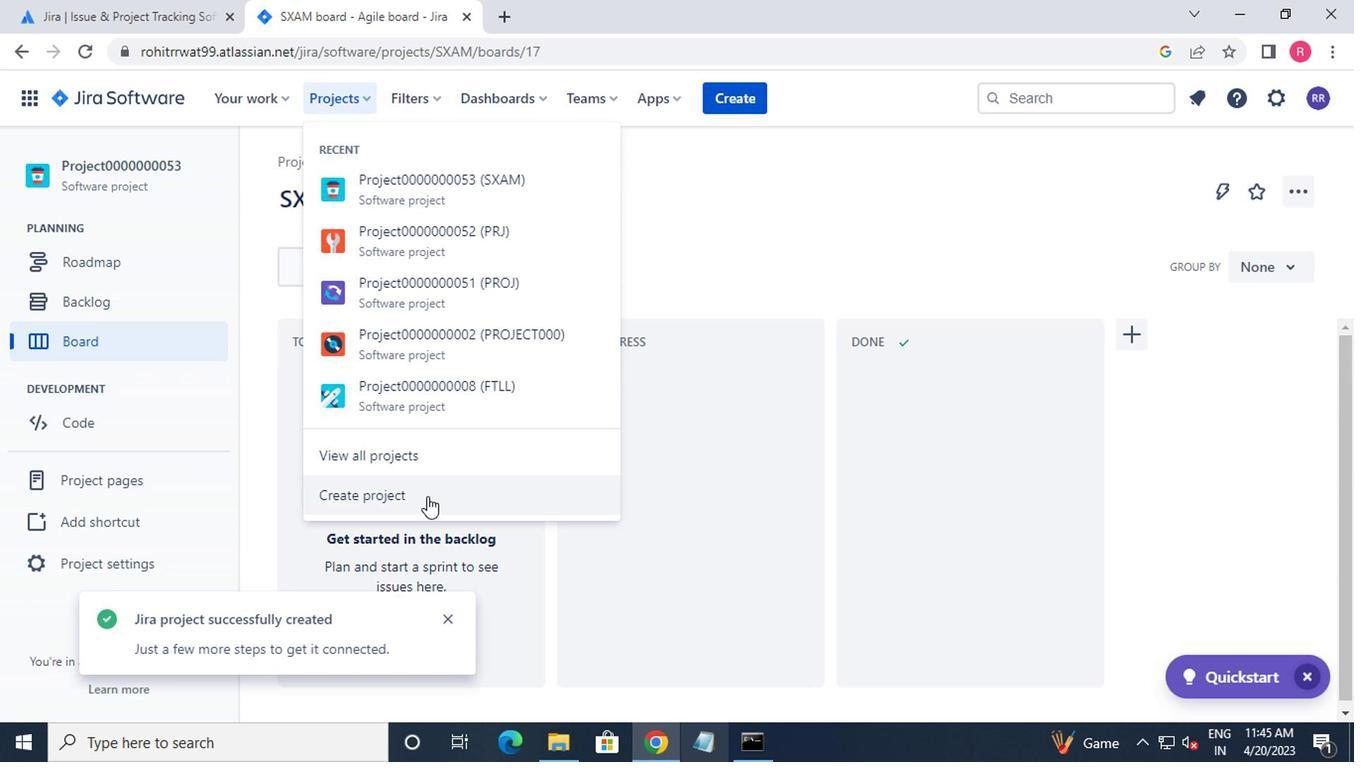 
Action: Mouse moved to (682, 511)
Screenshot: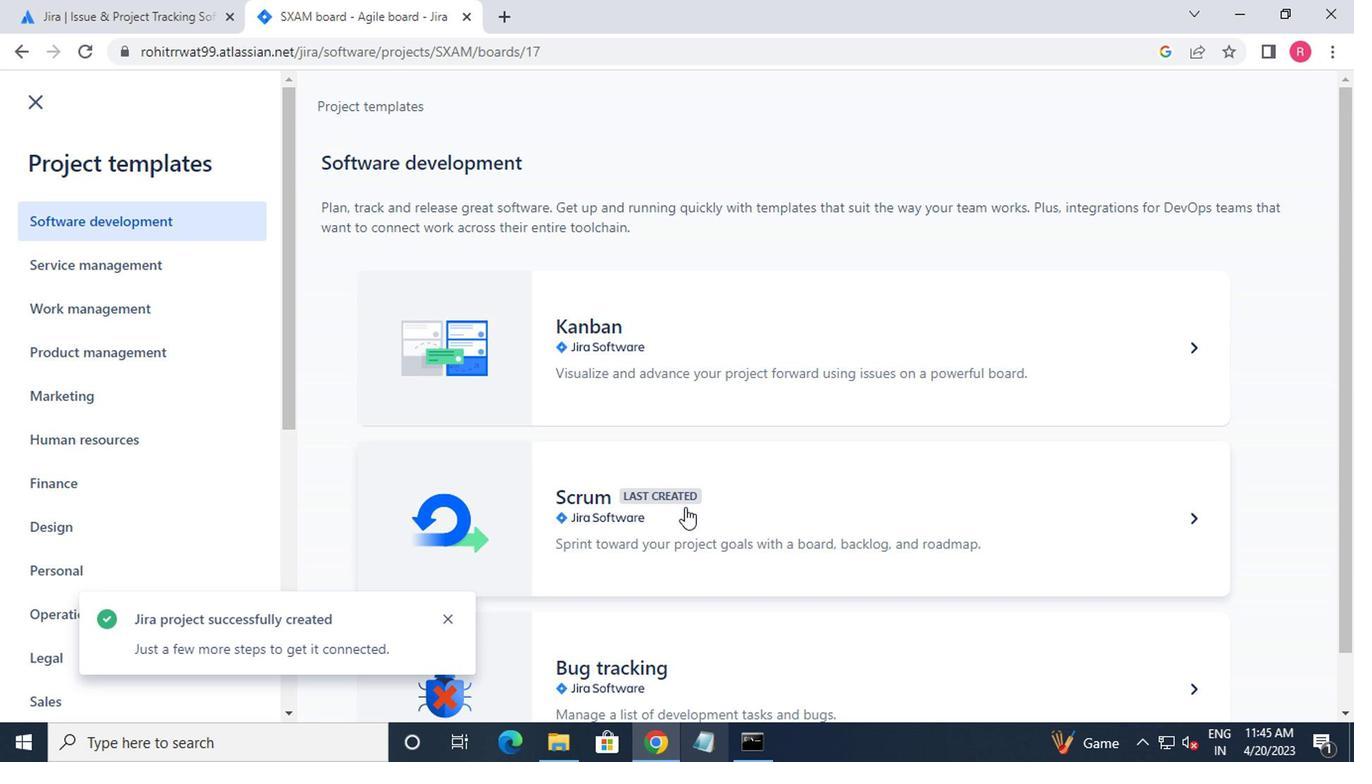 
Action: Mouse pressed left at (682, 511)
Screenshot: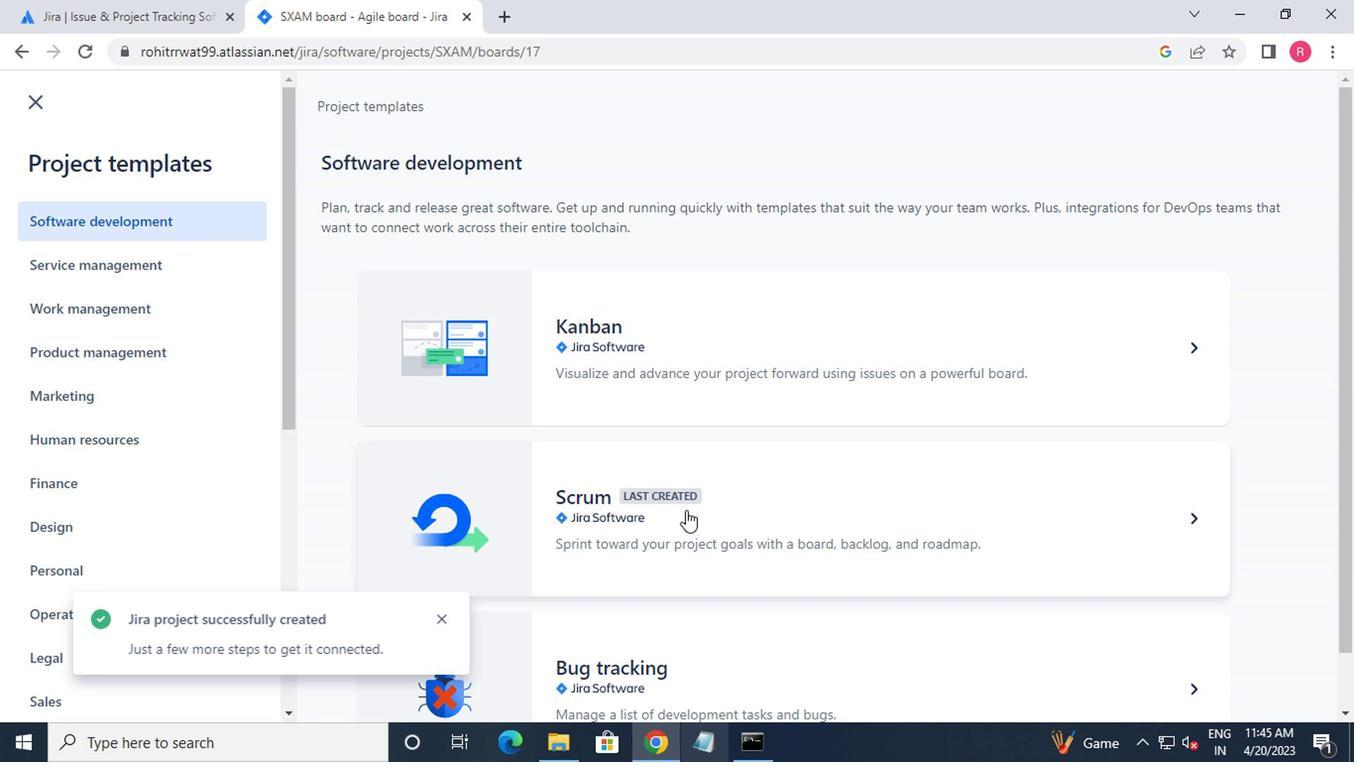 
Action: Mouse moved to (1174, 675)
Screenshot: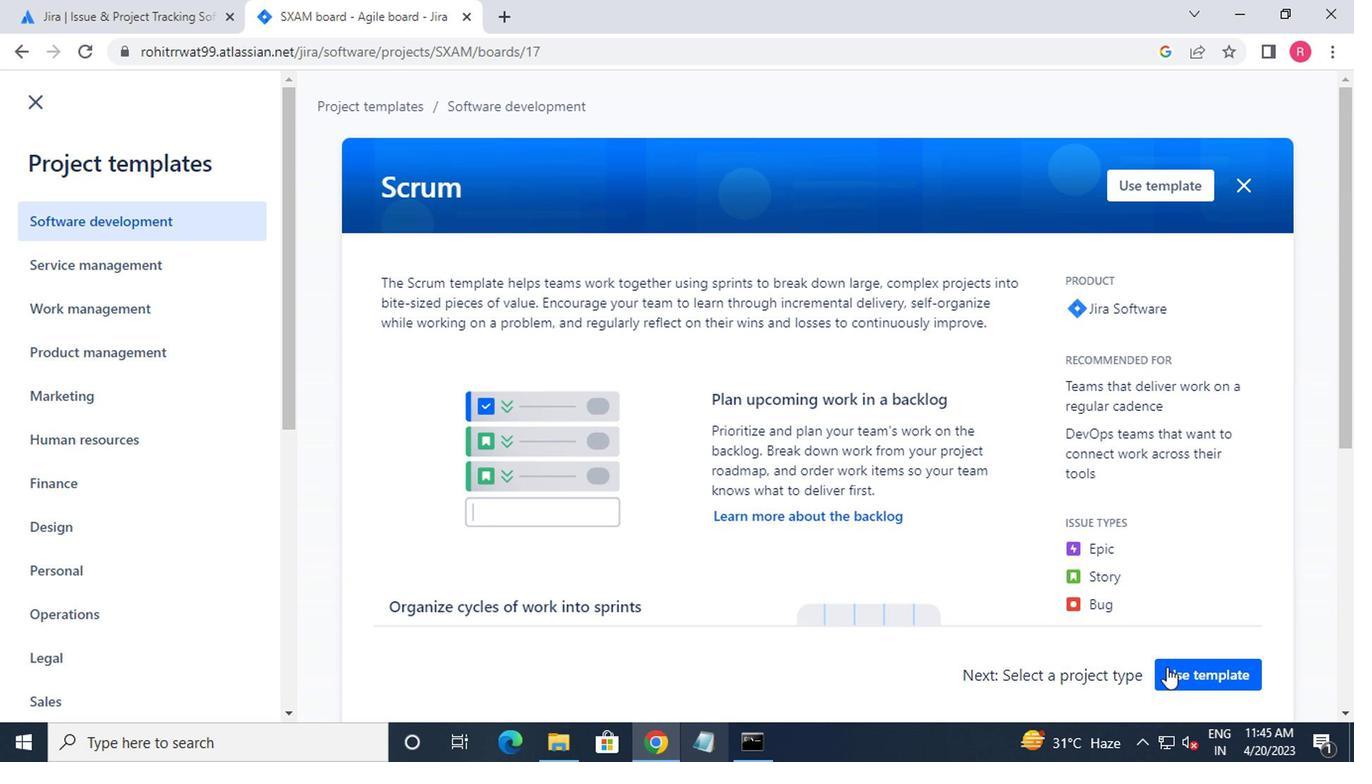 
Action: Mouse pressed left at (1174, 675)
Screenshot: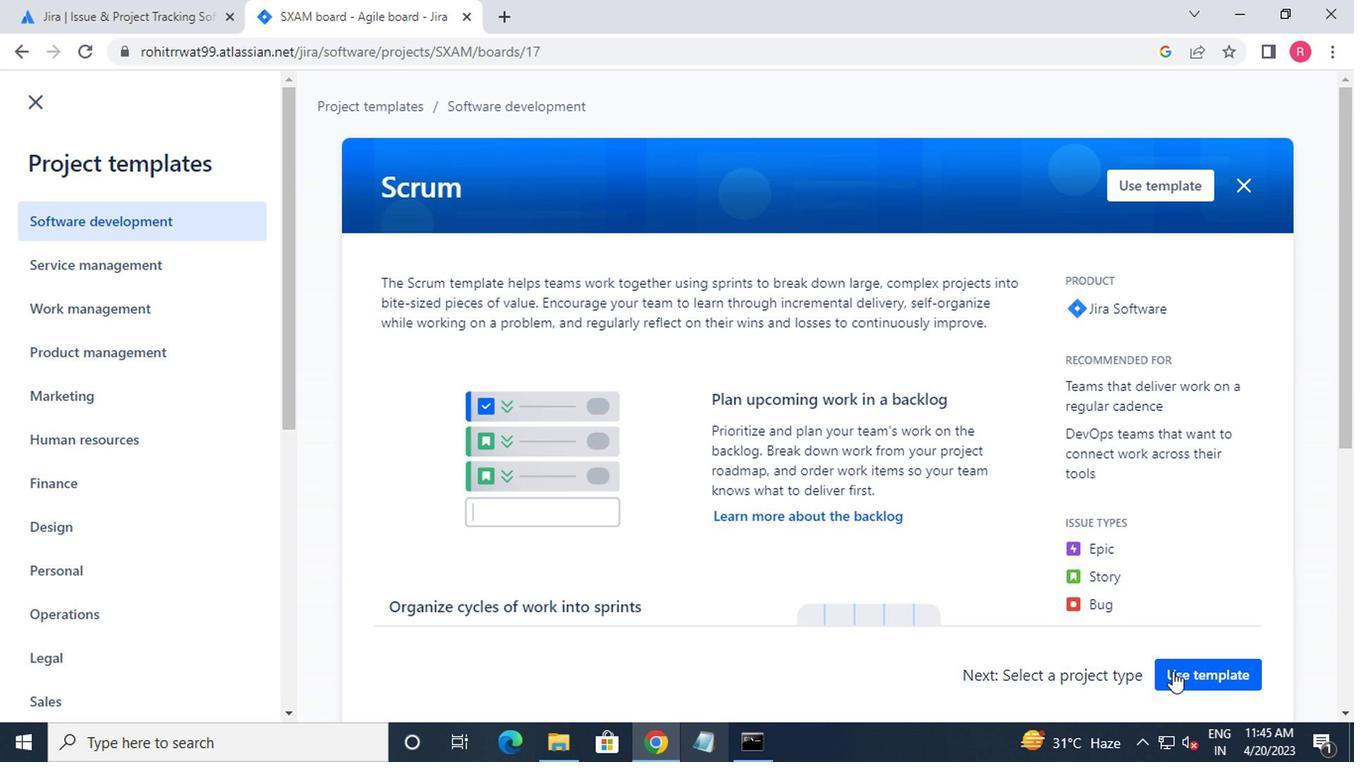 
Action: Mouse moved to (549, 656)
Screenshot: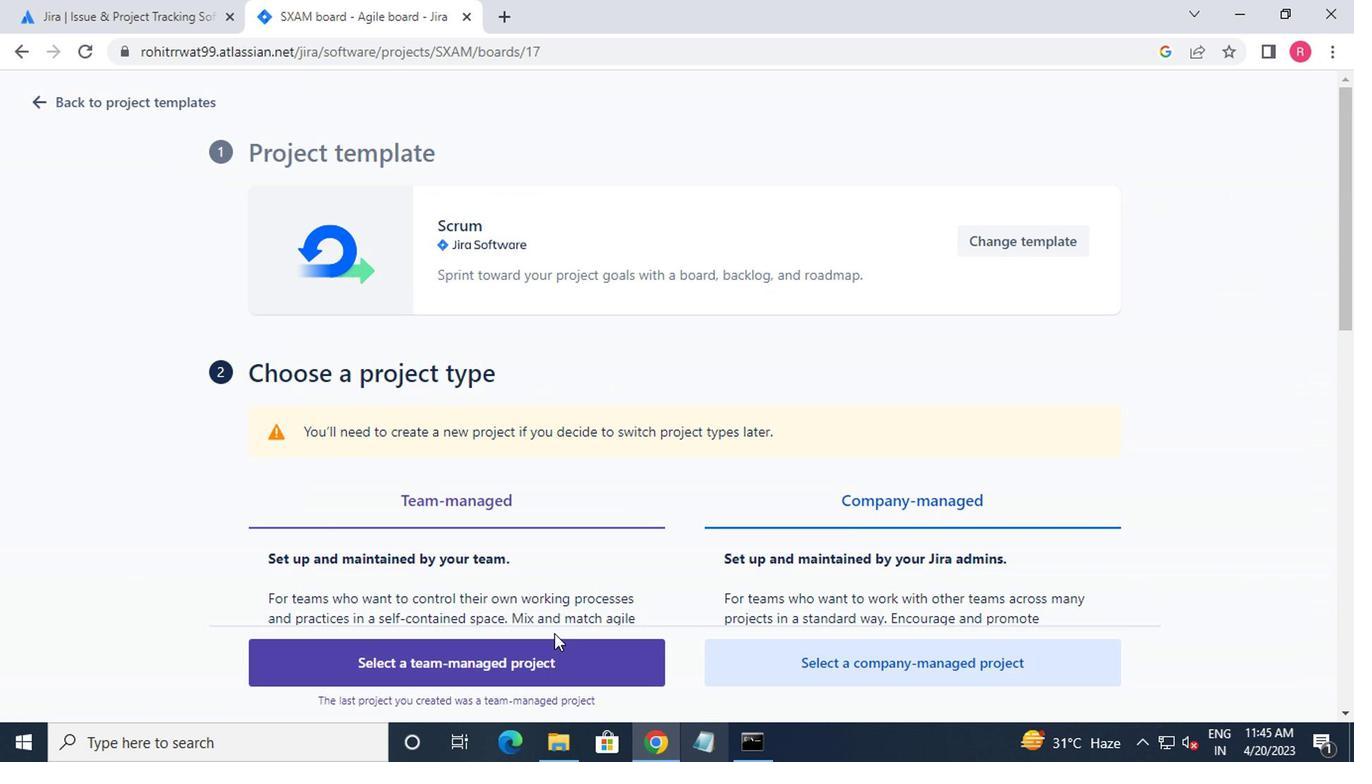 
Action: Mouse pressed left at (549, 656)
Screenshot: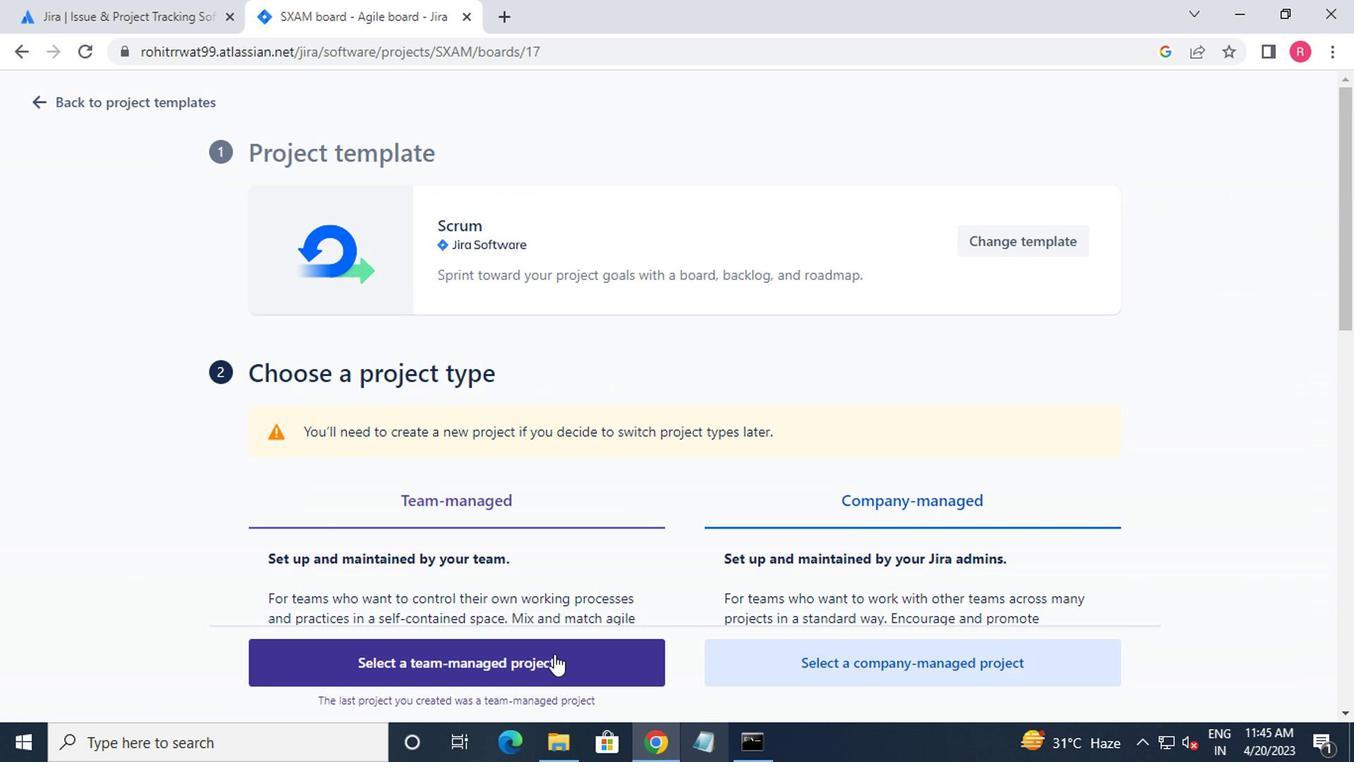 
Action: Mouse moved to (430, 486)
Screenshot: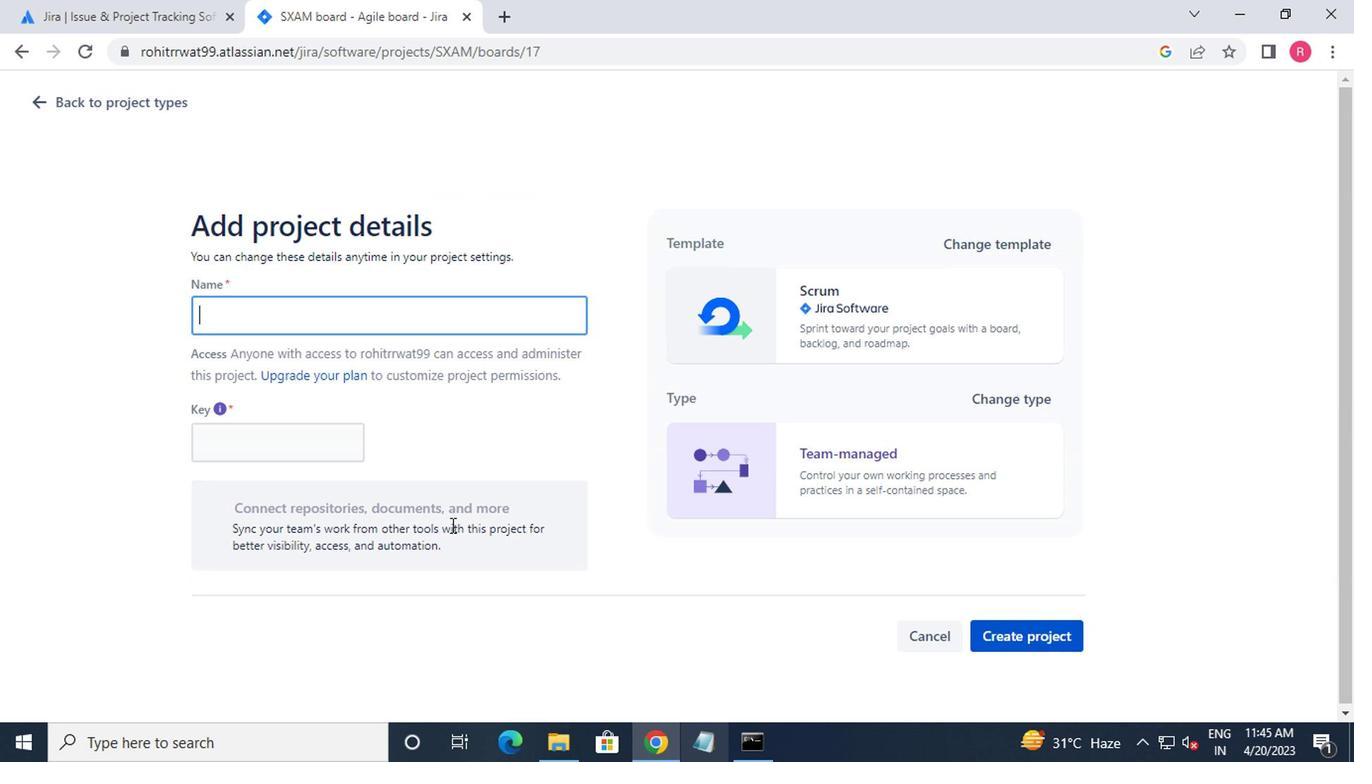 
Action: Key pressed <Key.shift_r>Project0000000054
Screenshot: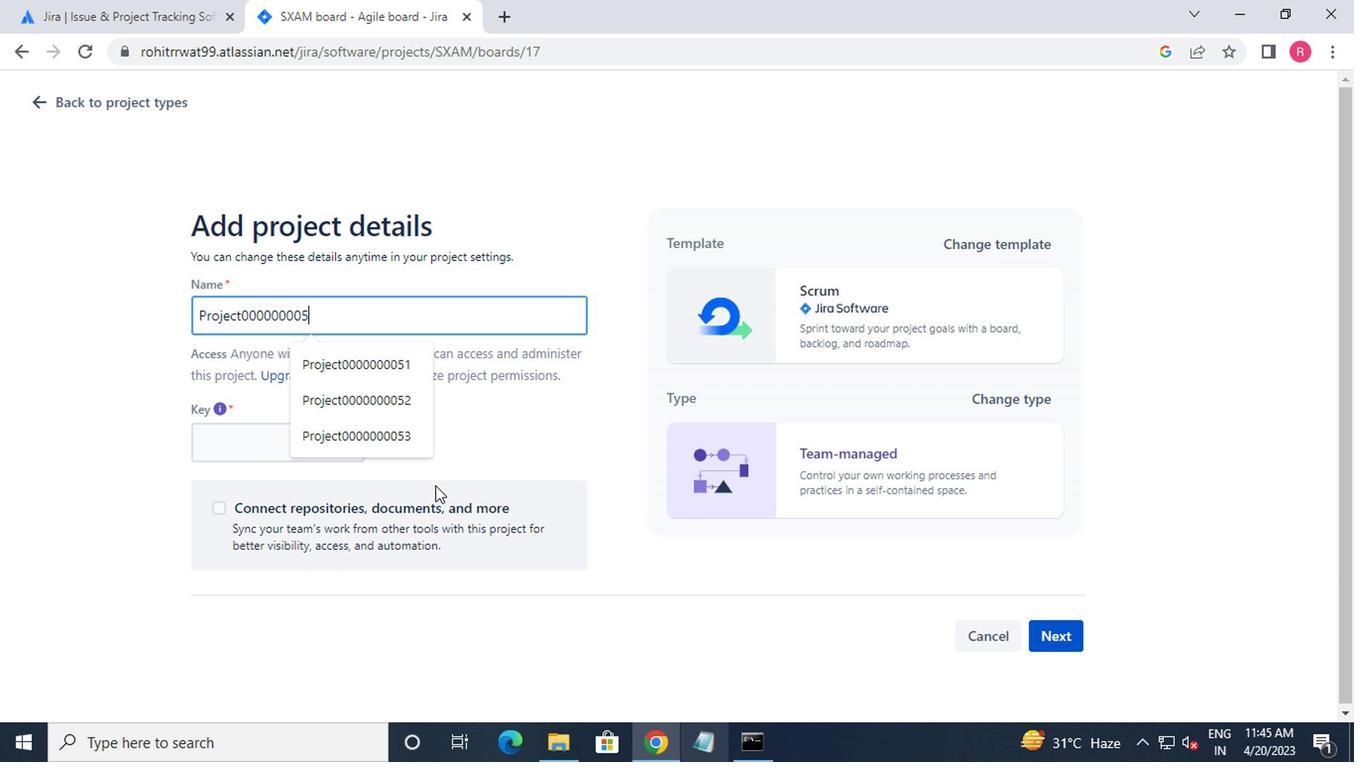 
Action: Mouse moved to (1063, 649)
Screenshot: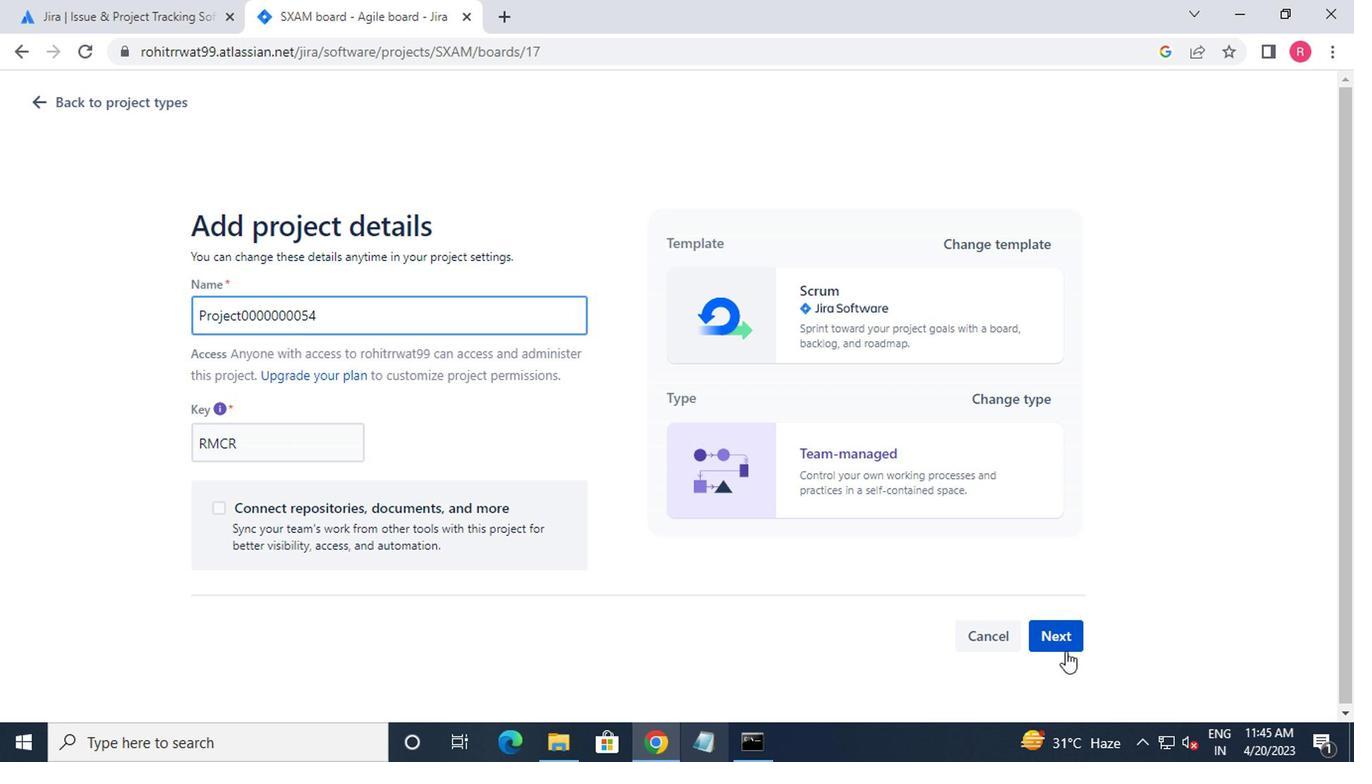 
Action: Mouse pressed left at (1063, 649)
Screenshot: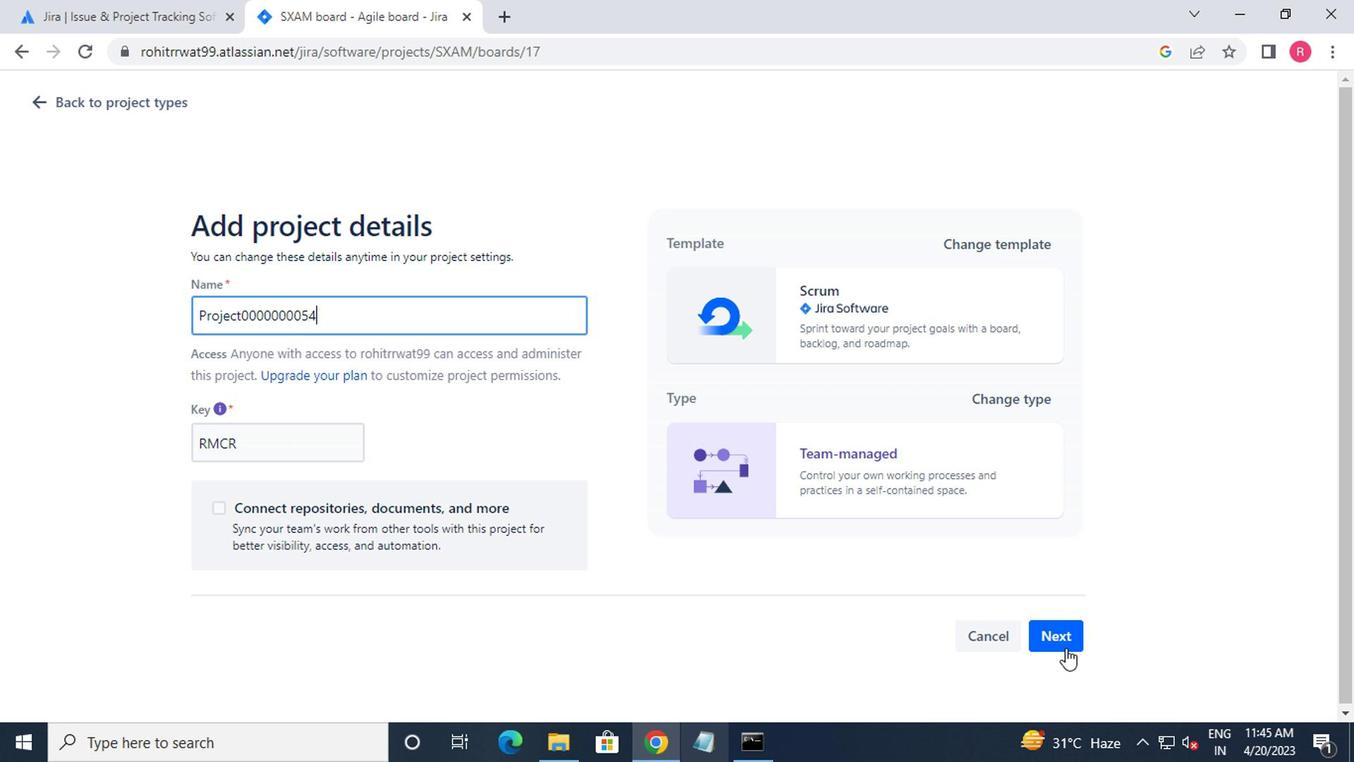 
Action: Mouse moved to (884, 528)
Screenshot: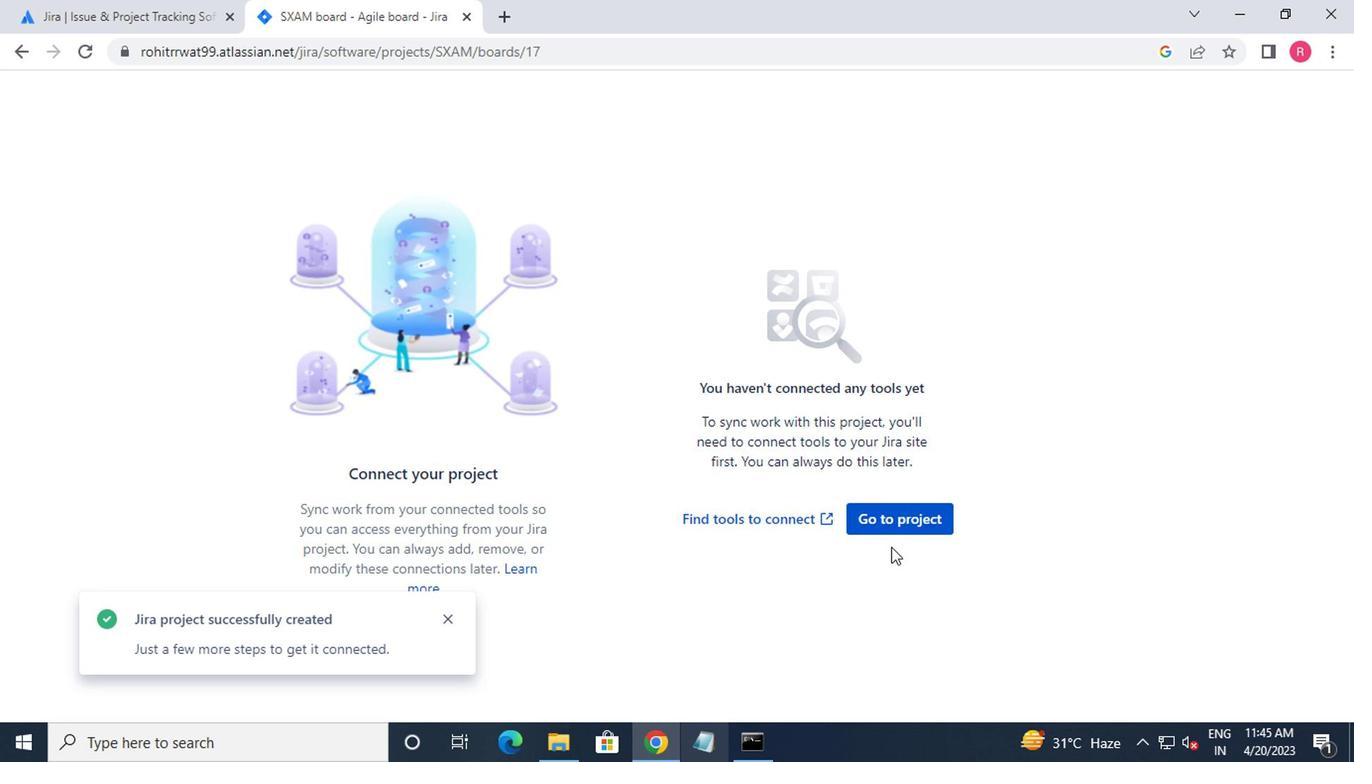 
Action: Mouse pressed left at (884, 528)
Screenshot: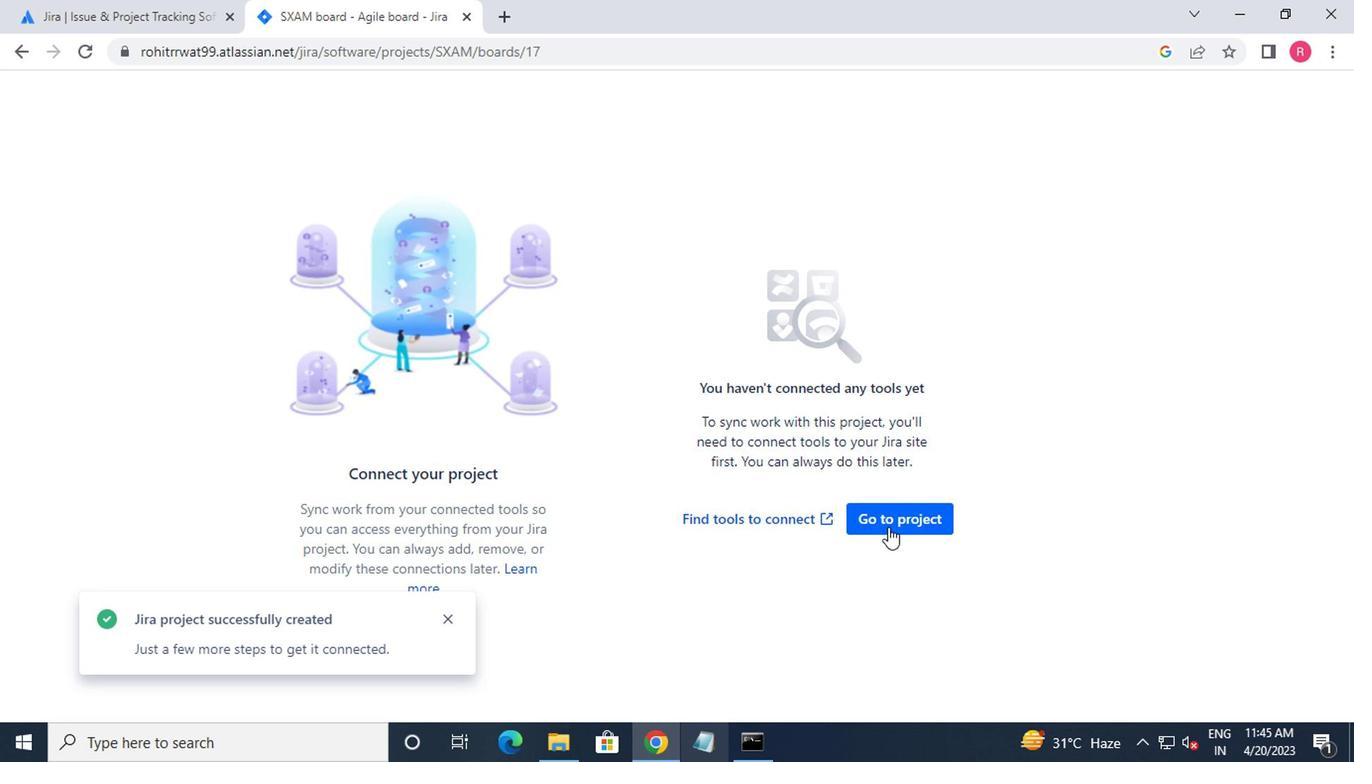 
Action: Mouse moved to (339, 90)
Screenshot: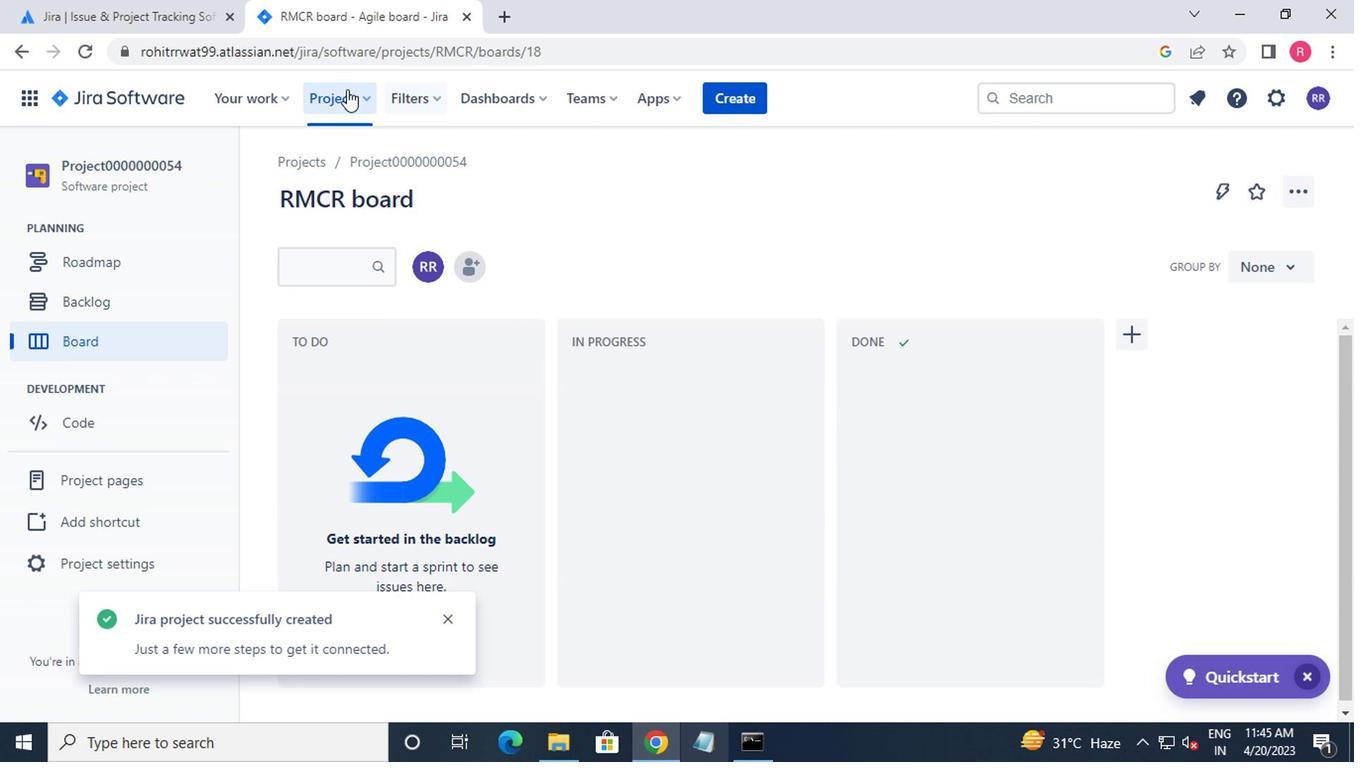 
Action: Mouse pressed left at (339, 90)
Screenshot: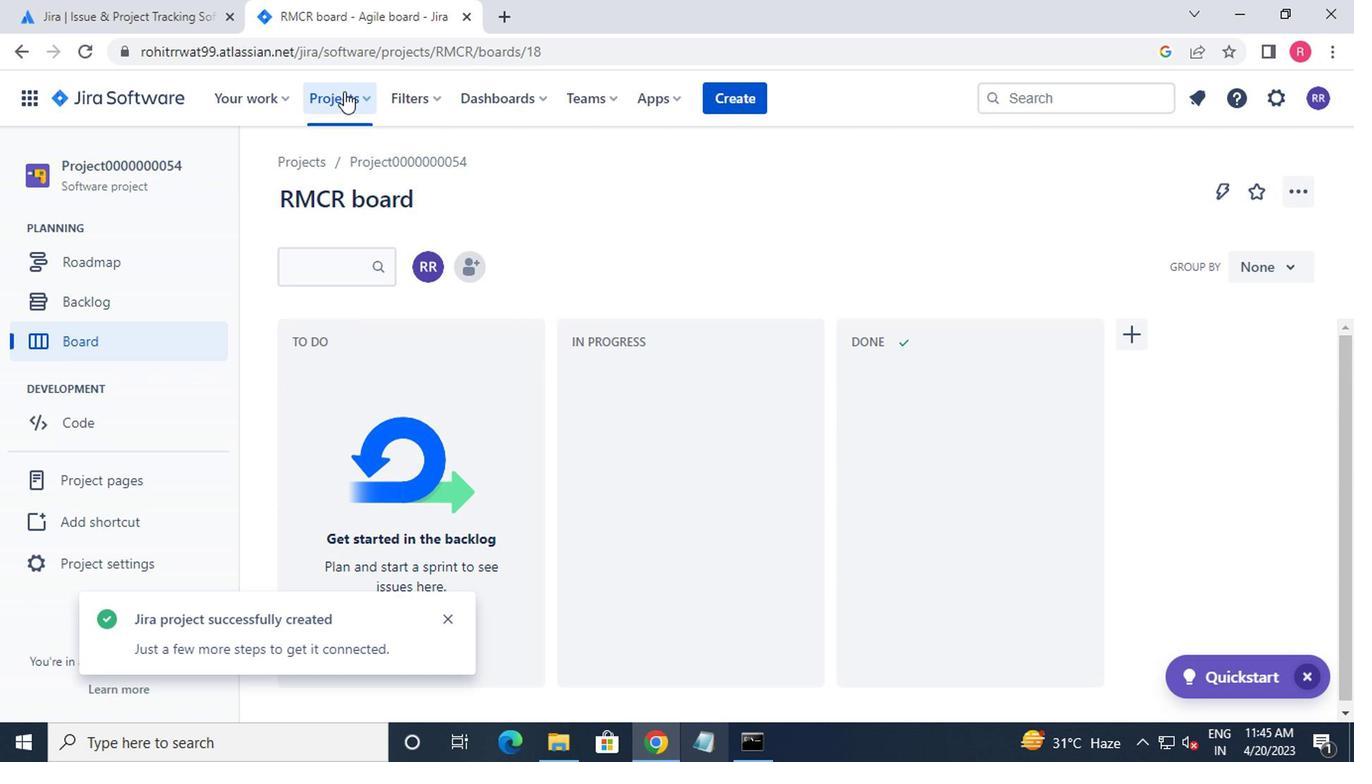 
Action: Mouse moved to (409, 249)
Screenshot: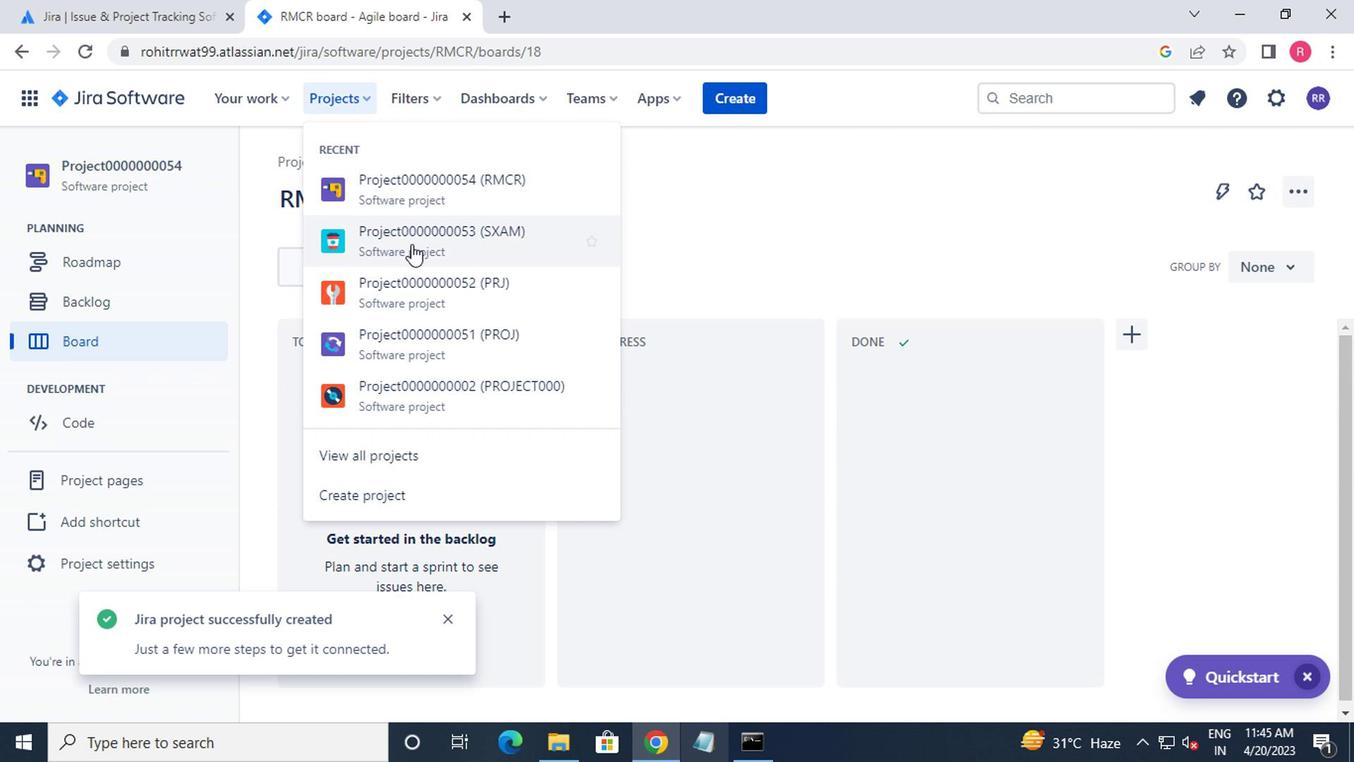 
Action: Mouse pressed left at (409, 249)
Screenshot: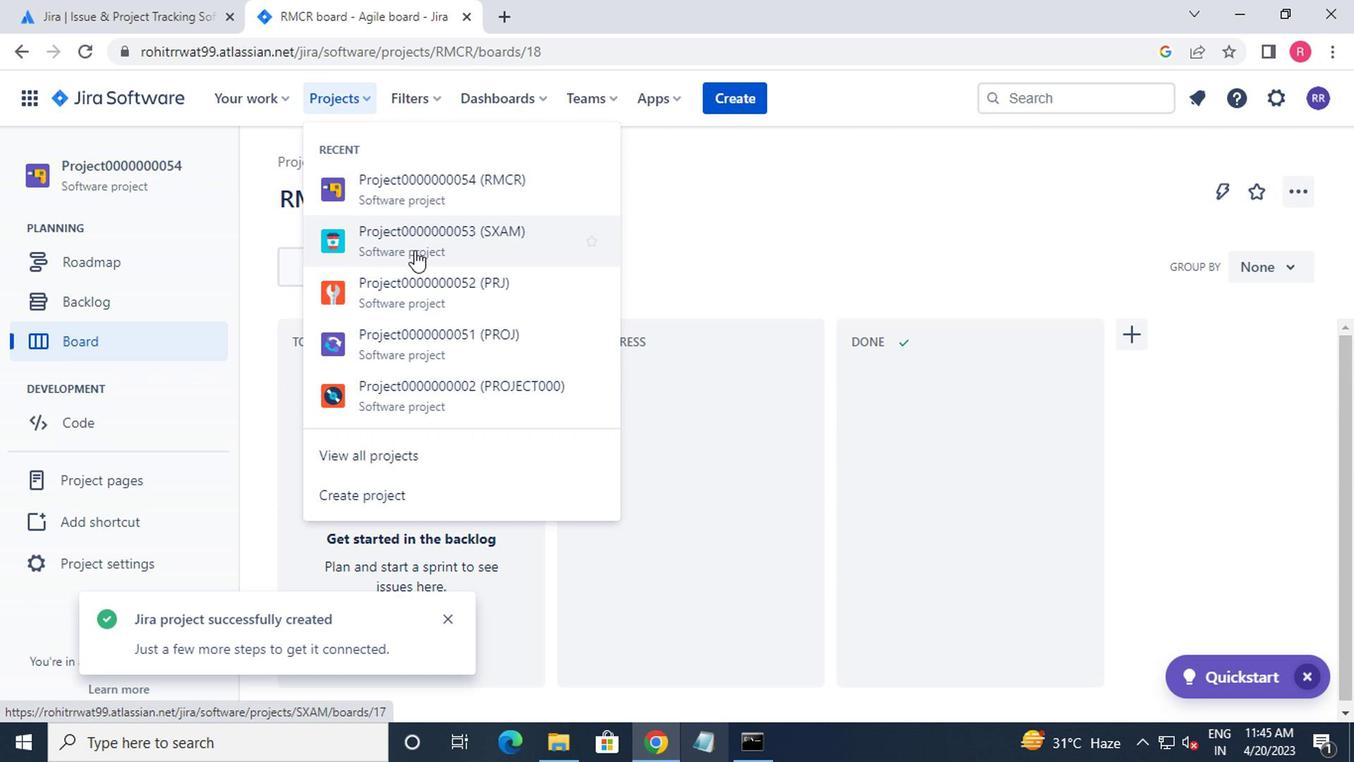 
Action: Mouse moved to (463, 270)
Screenshot: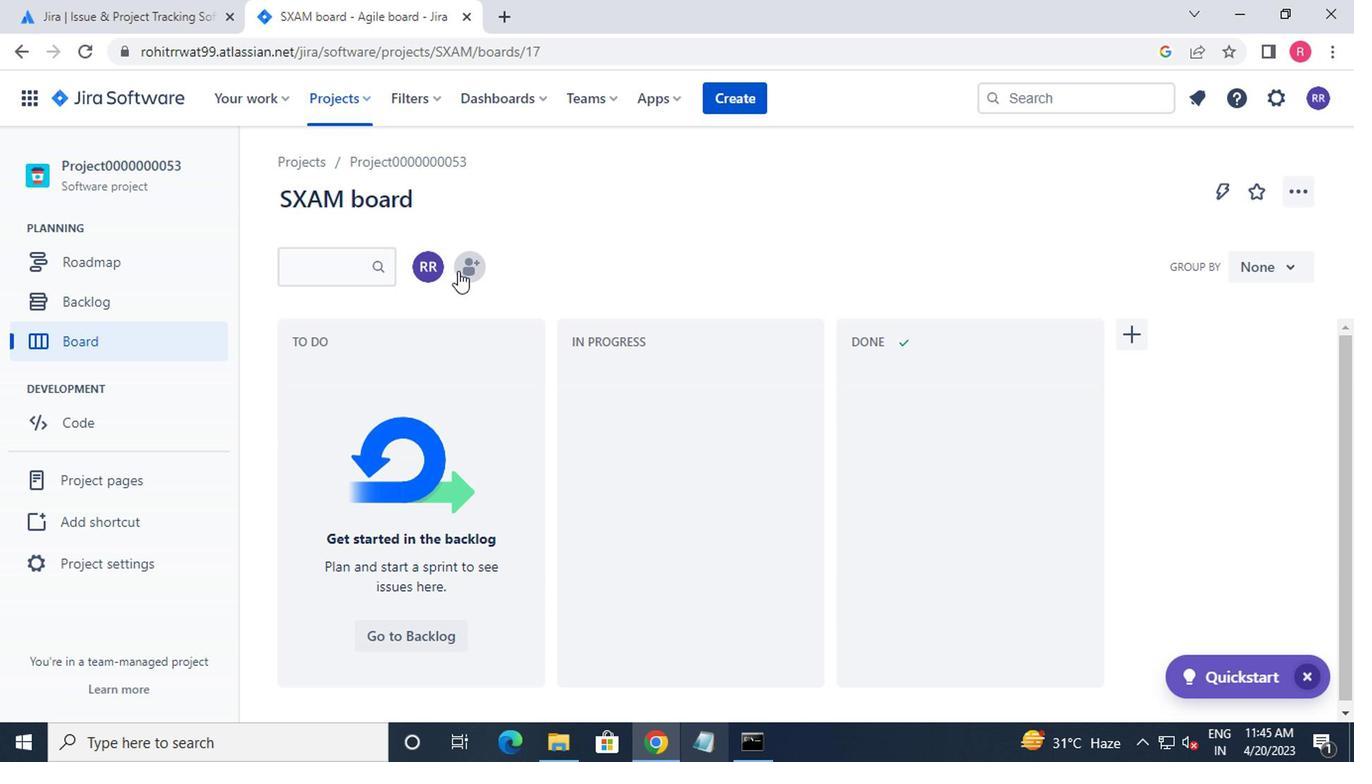 
Action: Mouse pressed left at (463, 270)
Screenshot: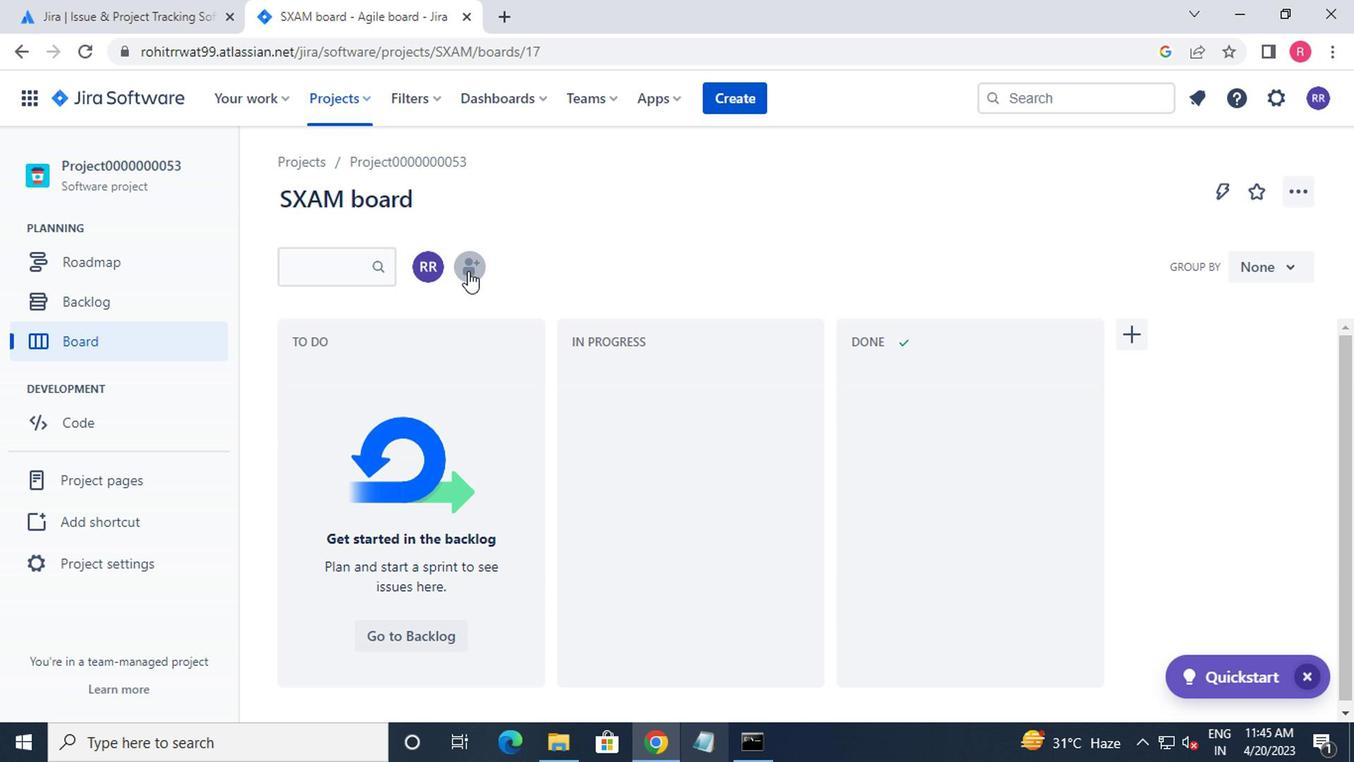 
Action: Mouse moved to (488, 268)
Screenshot: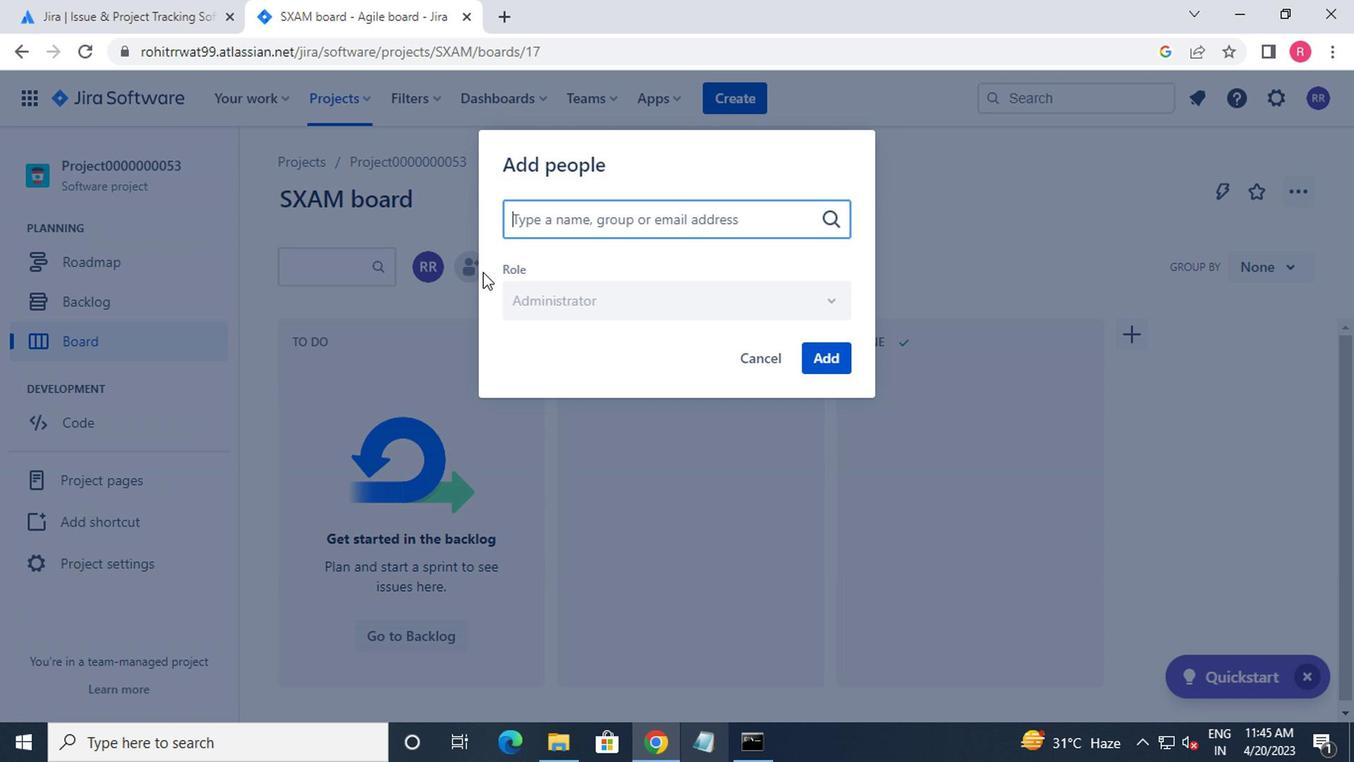 
Action: Key pressed m
Screenshot: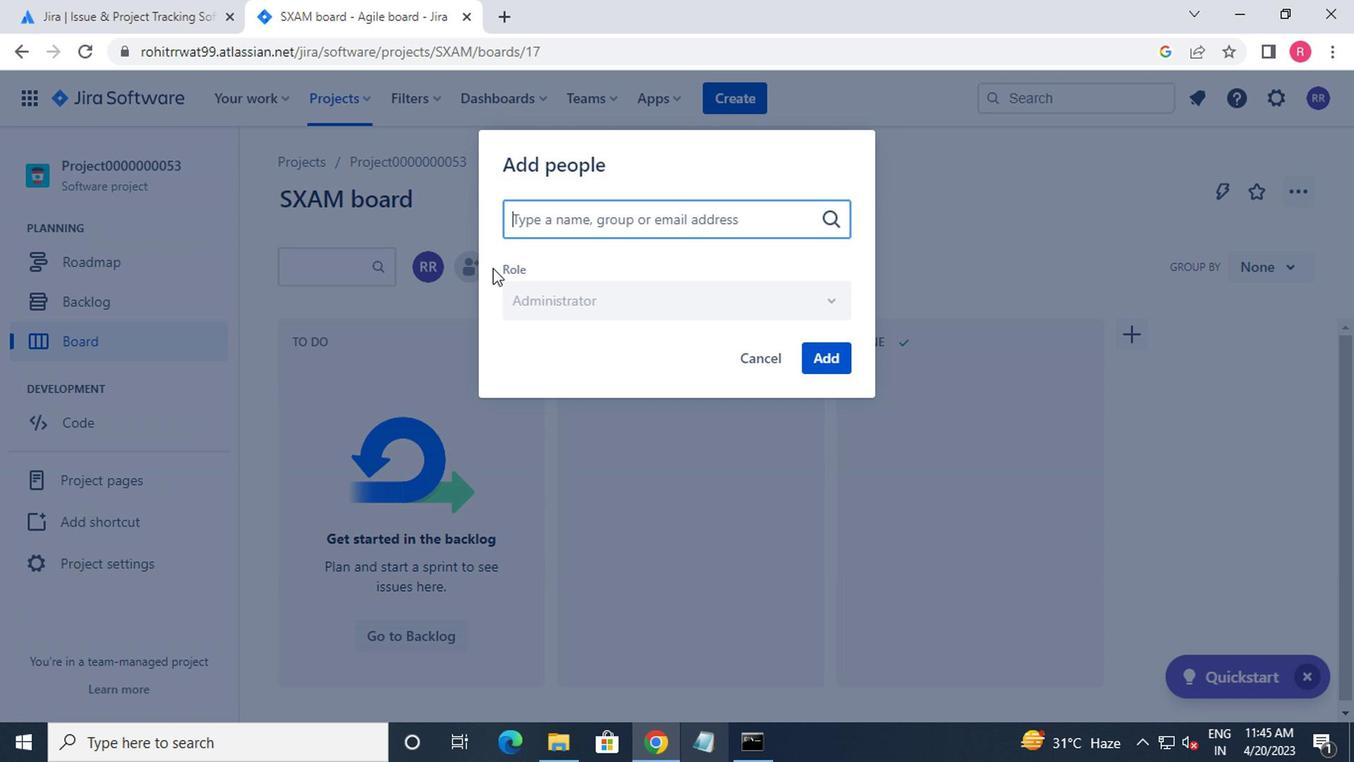 
Action: Mouse moved to (592, 444)
Screenshot: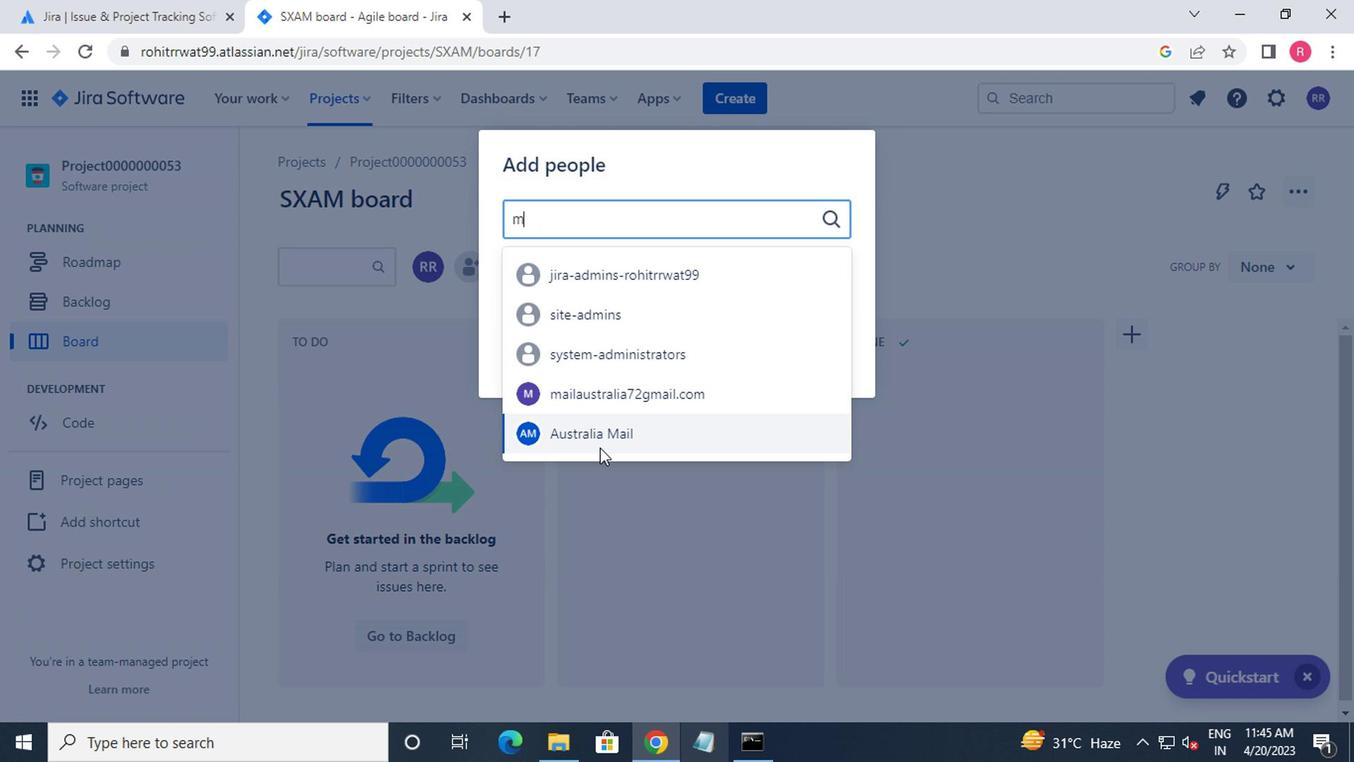 
Action: Mouse pressed left at (592, 444)
Screenshot: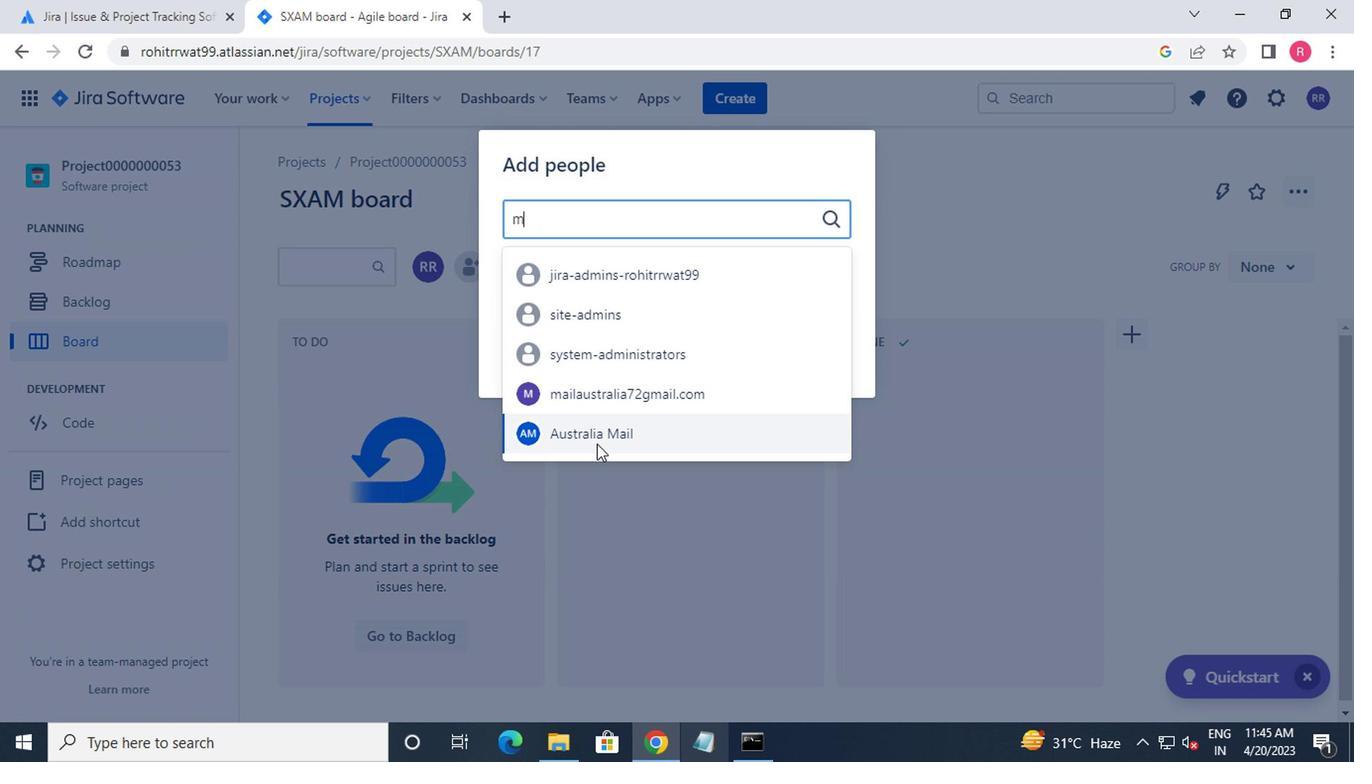 
Action: Mouse moved to (821, 358)
Screenshot: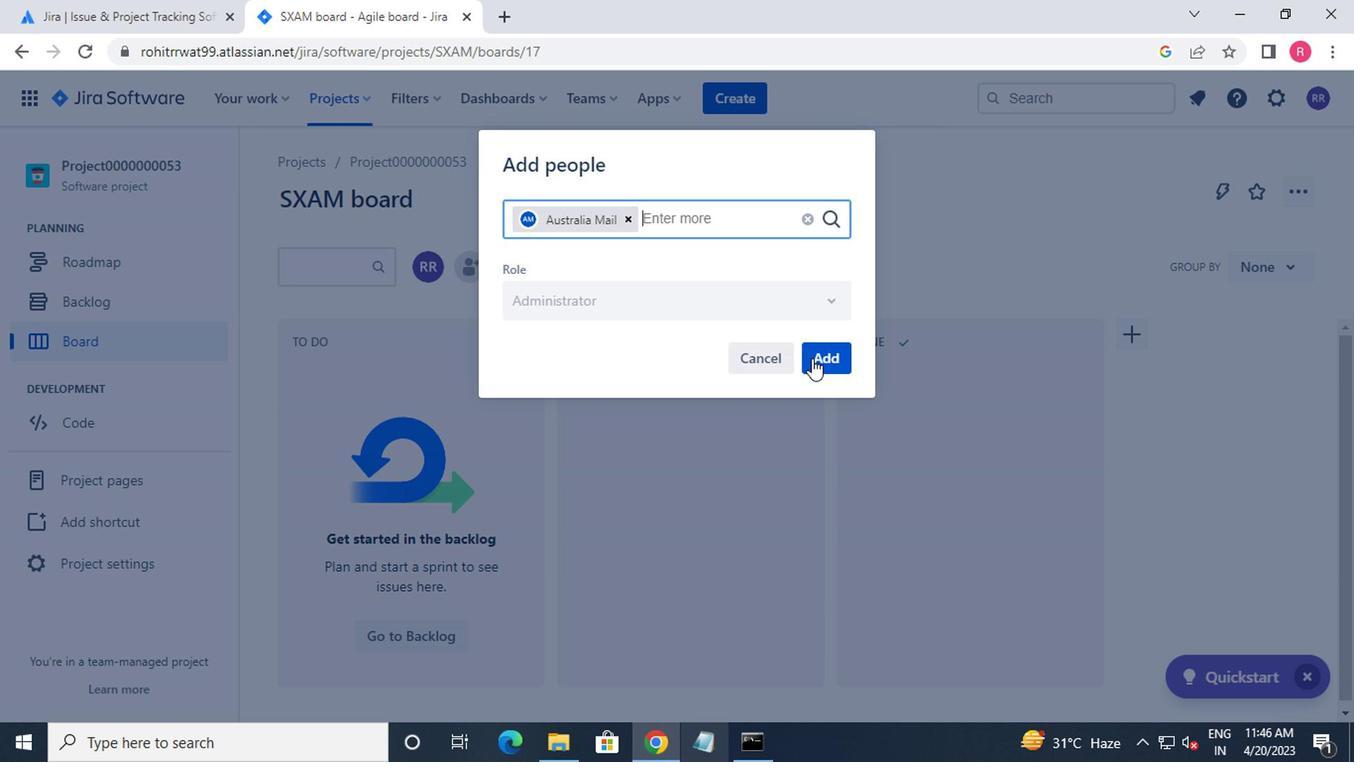 
Action: Mouse pressed left at (821, 358)
Screenshot: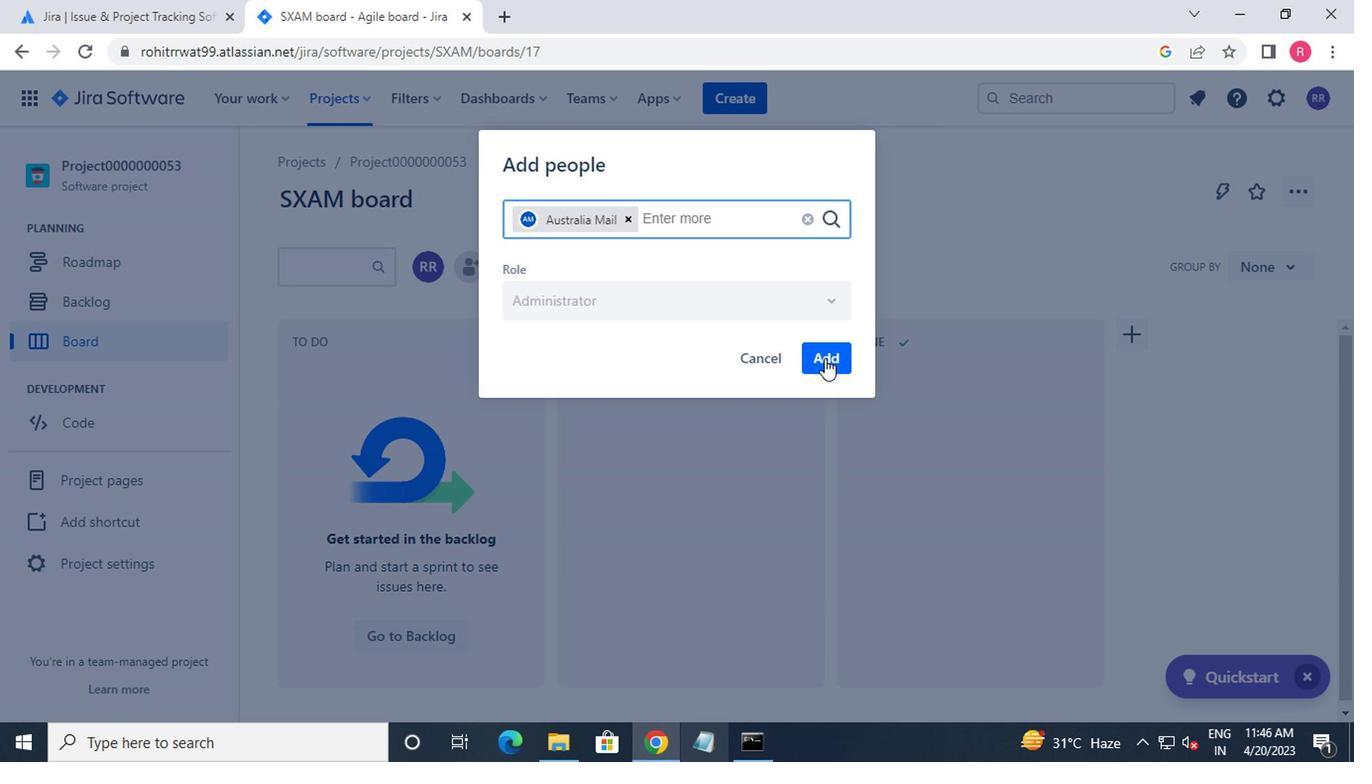 
Action: Mouse moved to (469, 275)
Screenshot: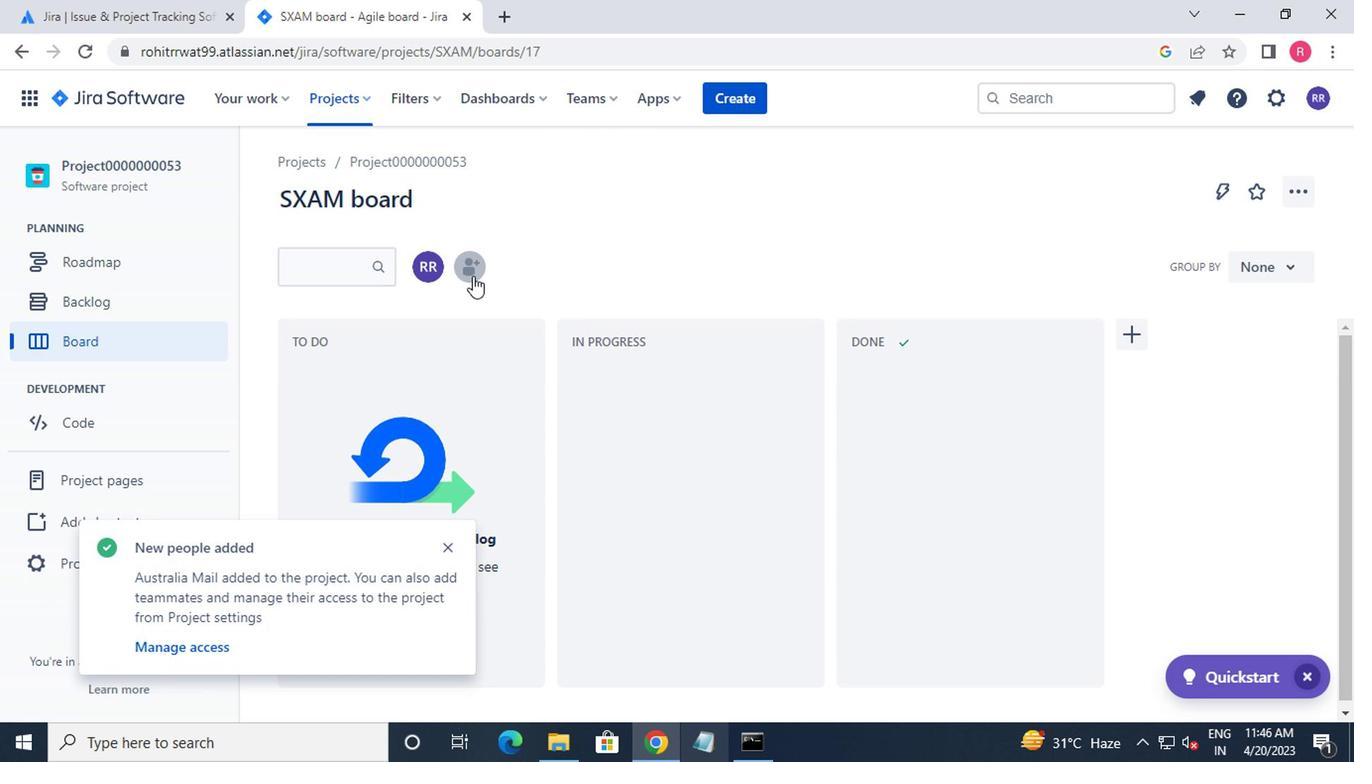 
Action: Mouse pressed left at (469, 275)
Screenshot: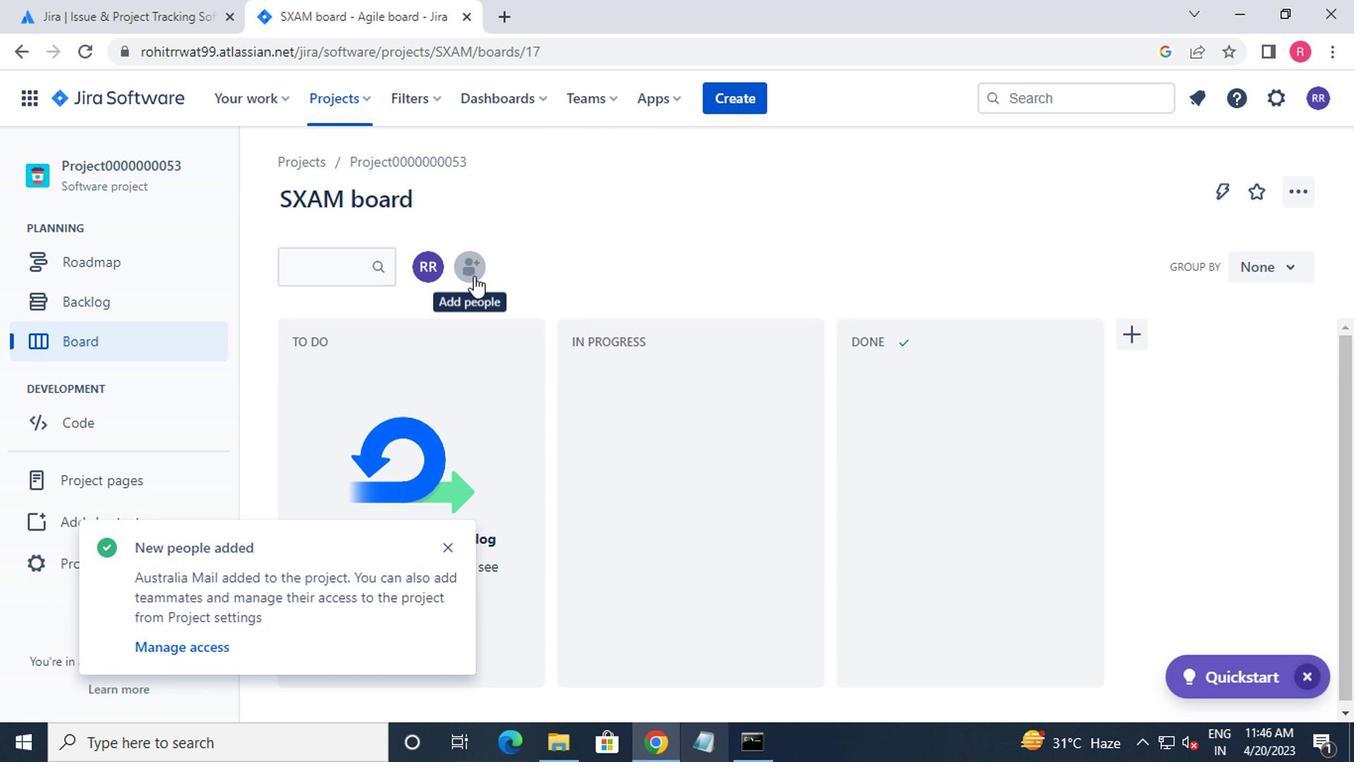 
Action: Mouse moved to (558, 275)
Screenshot: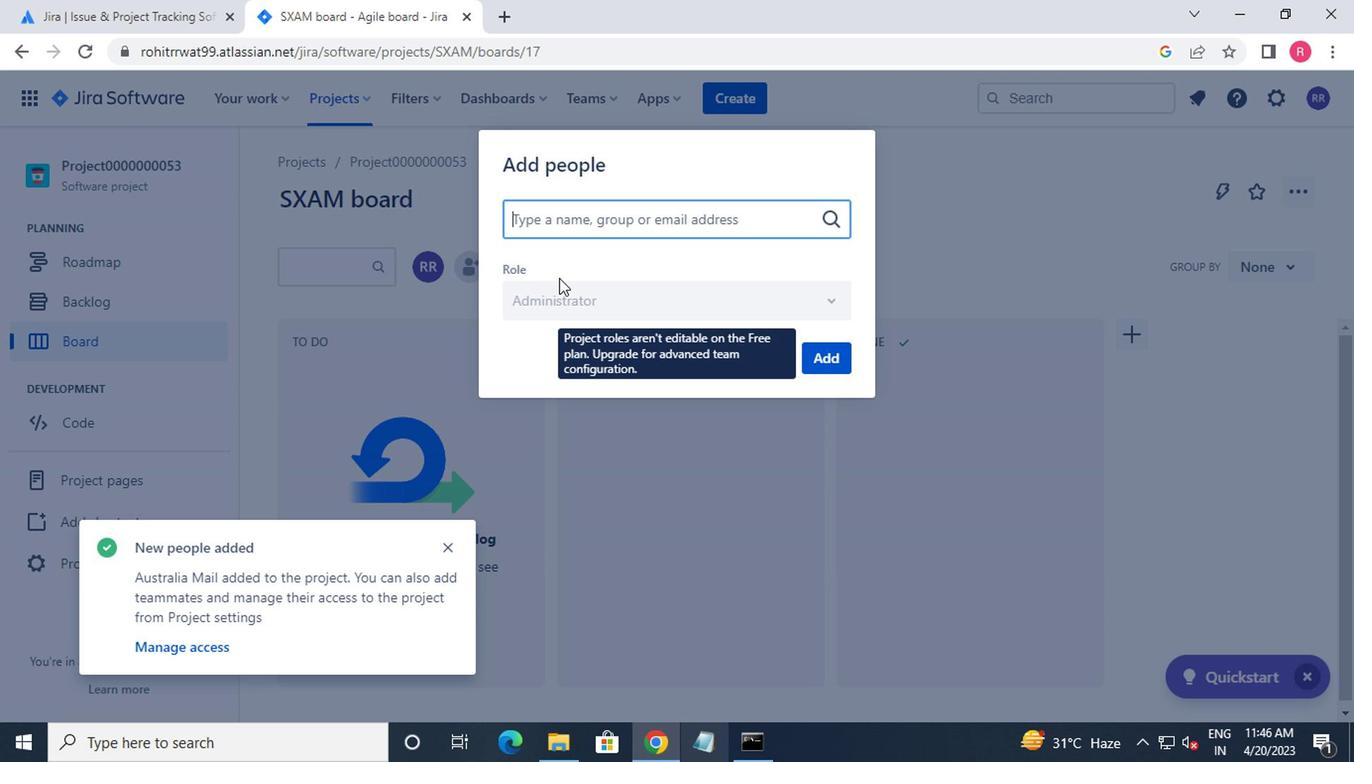
Action: Key pressed c
Screenshot: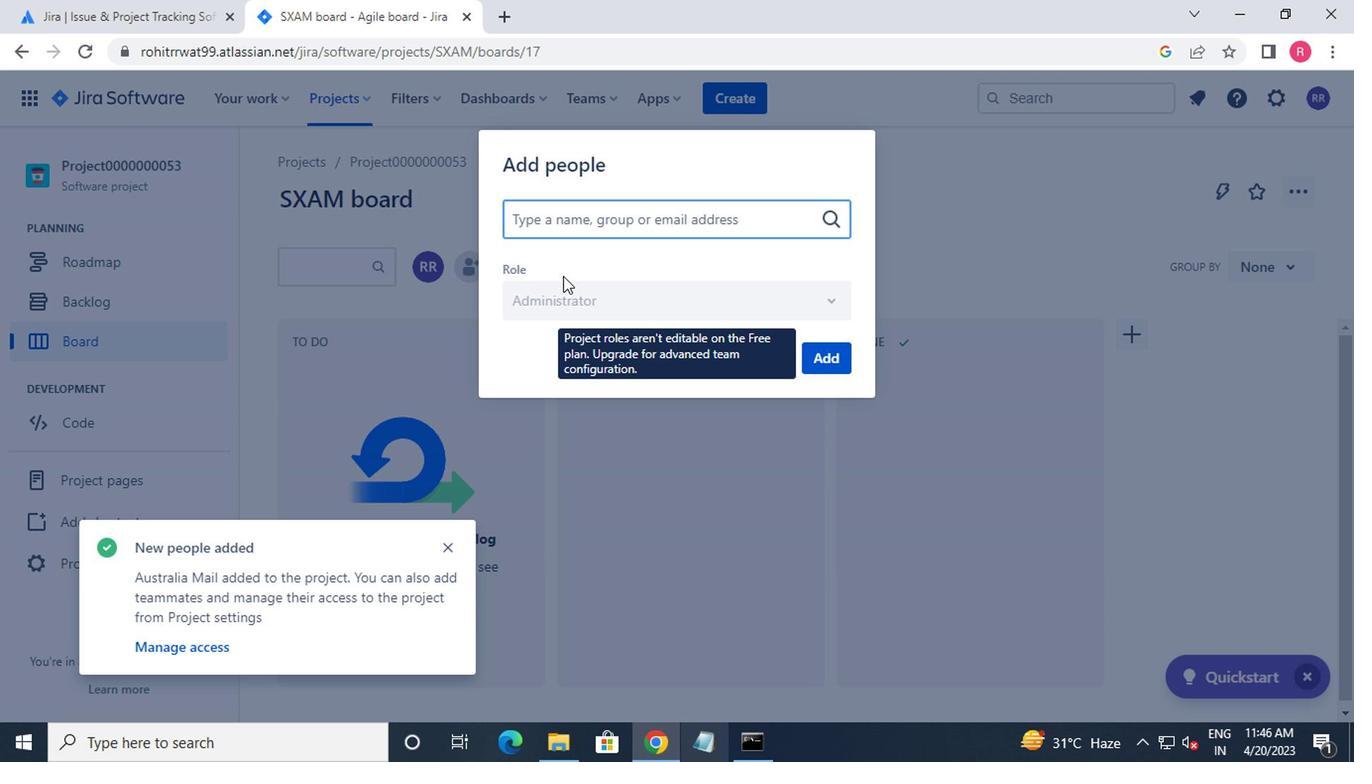 
Action: Mouse moved to (556, 275)
Screenshot: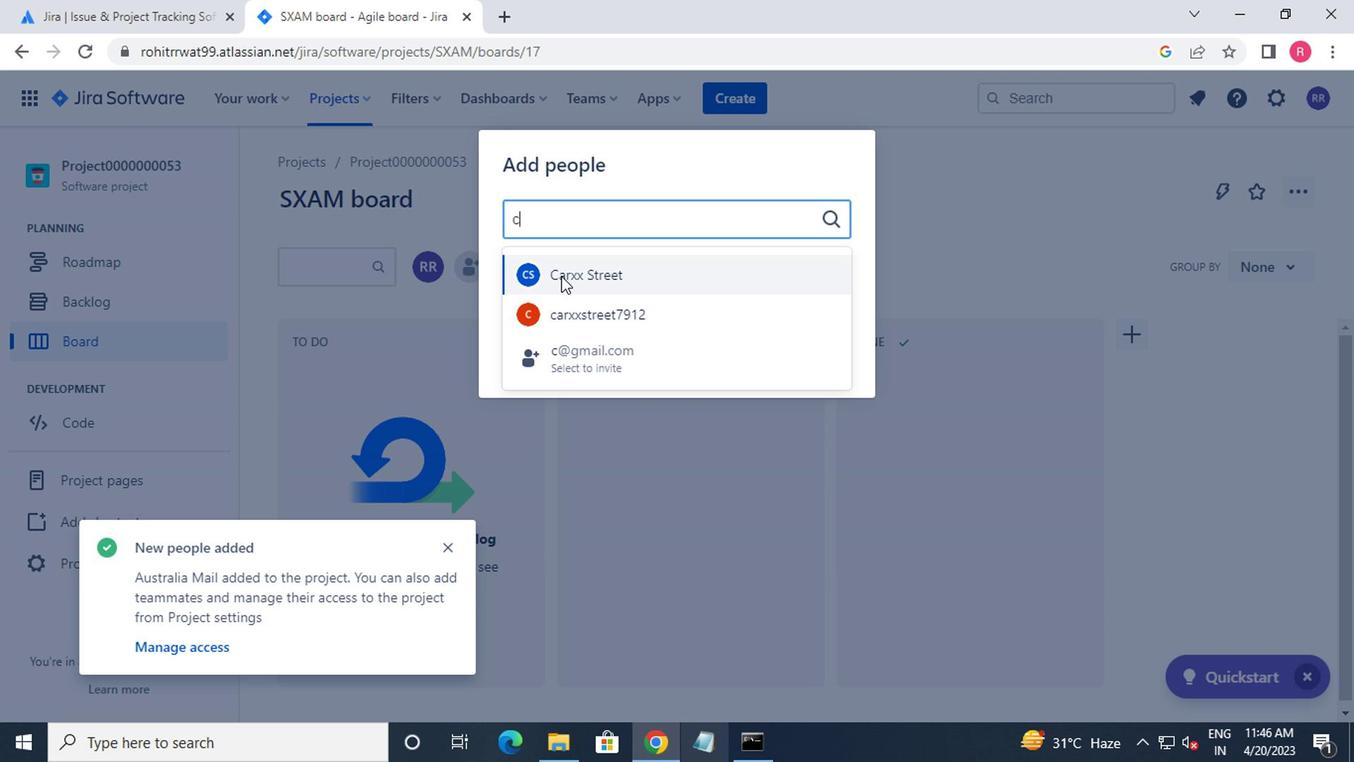 
Action: Mouse pressed left at (556, 275)
Screenshot: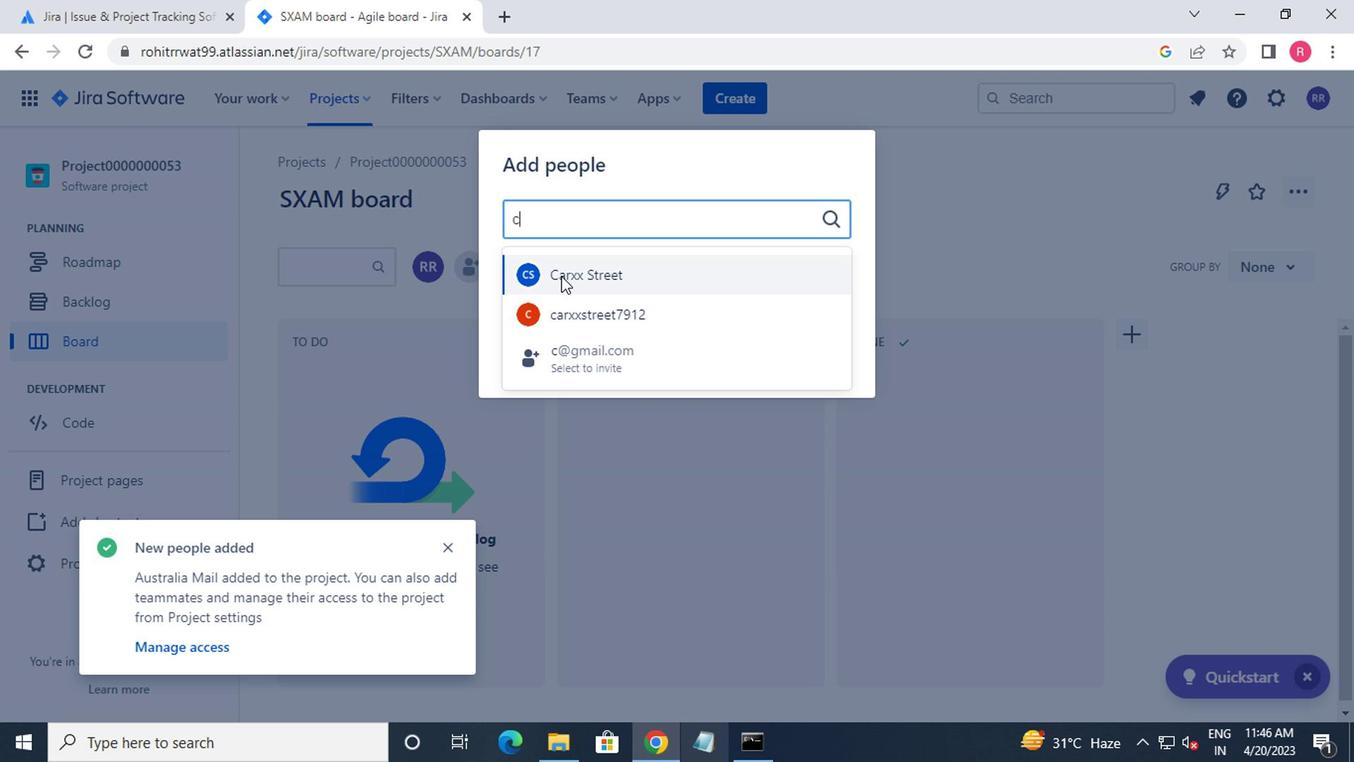 
Action: Mouse moved to (823, 365)
Screenshot: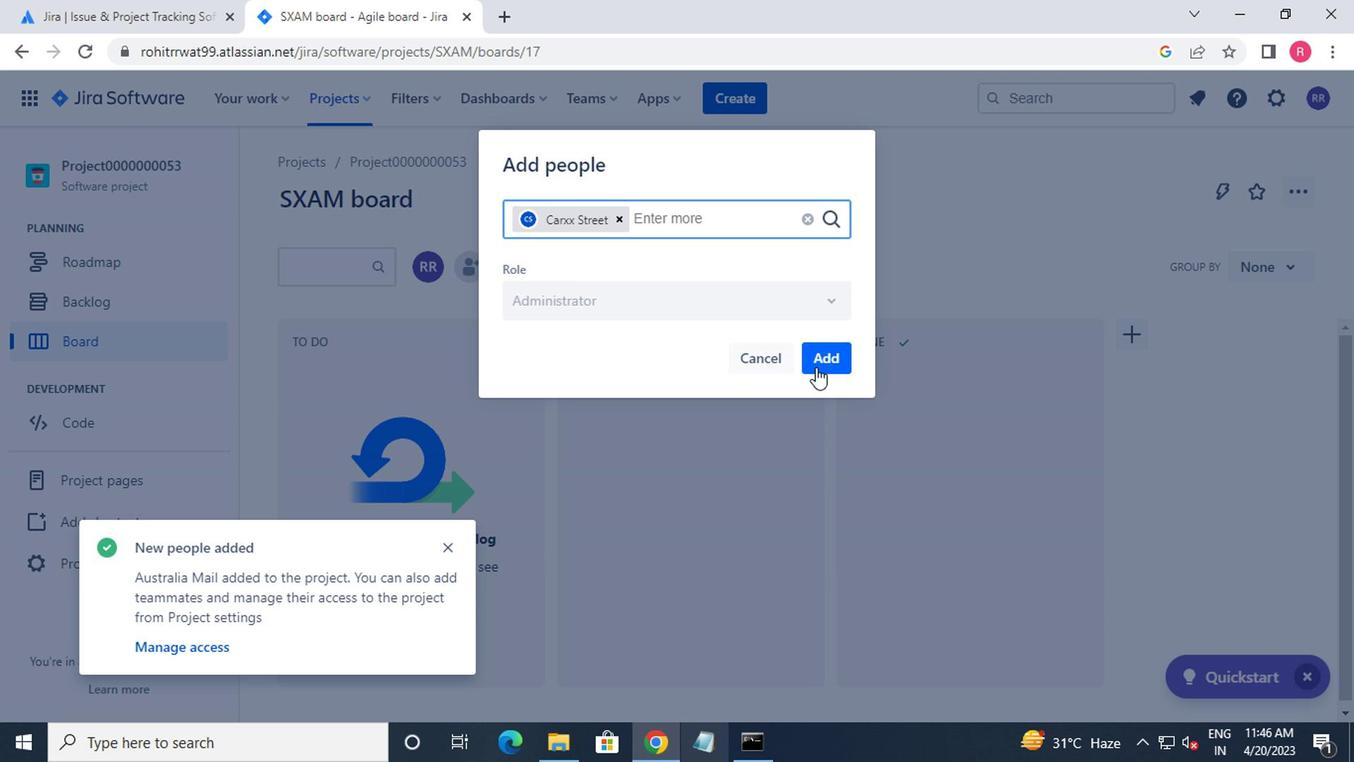 
Action: Mouse pressed left at (823, 365)
Screenshot: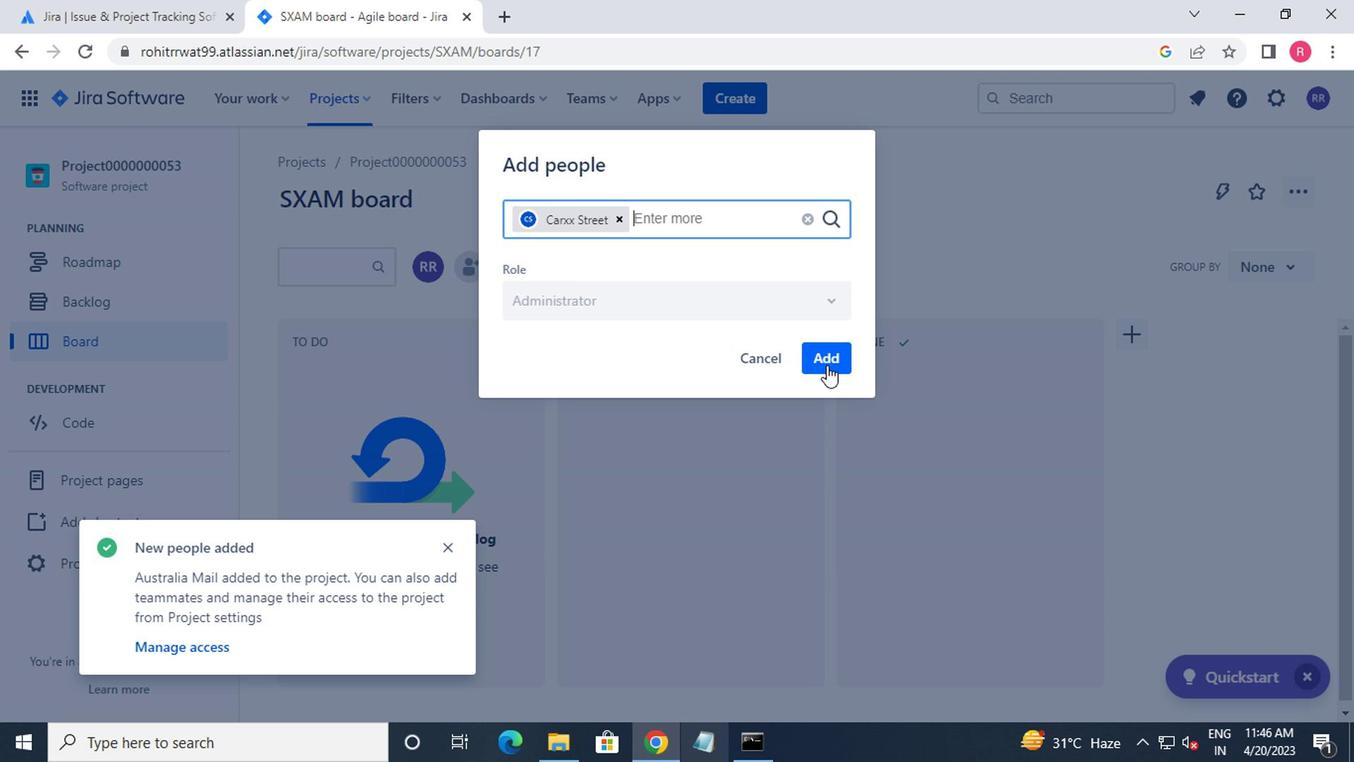 
Action: Mouse moved to (804, 364)
Screenshot: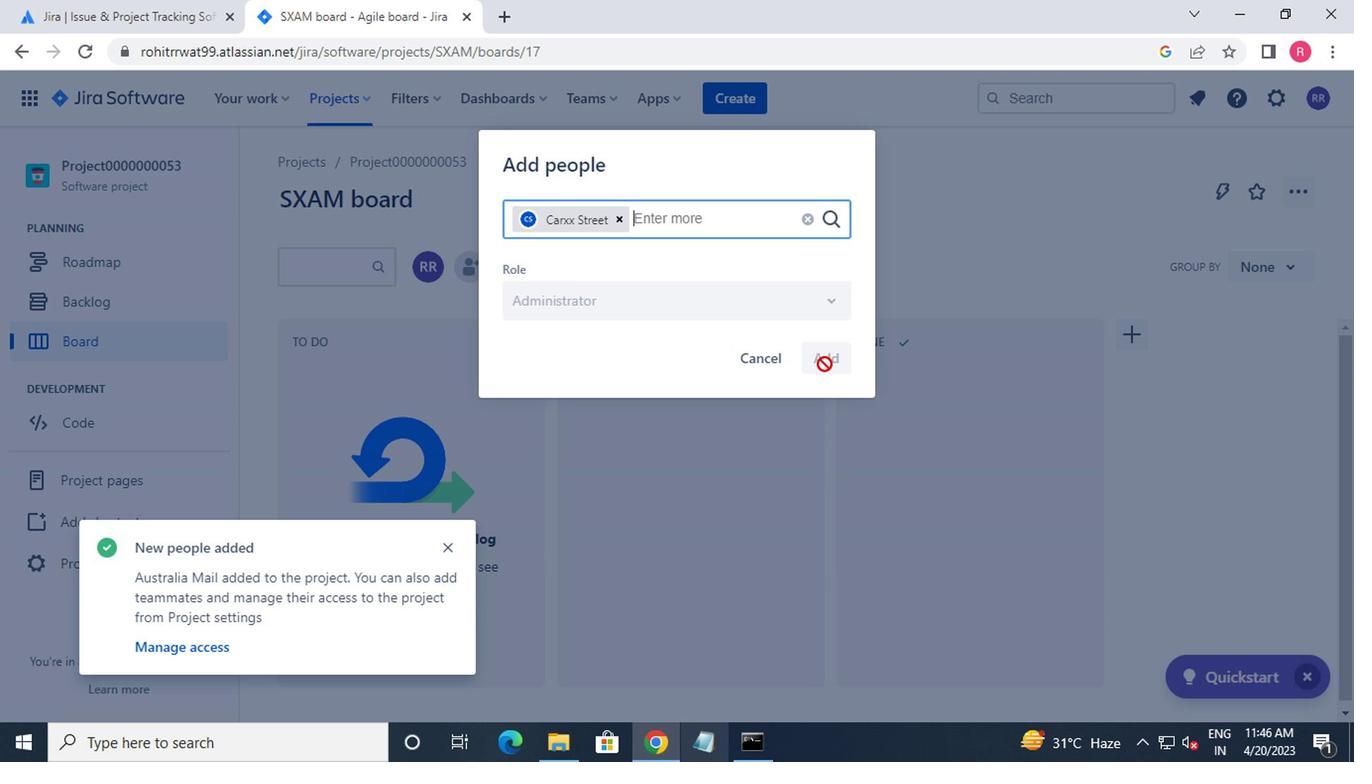 
